 Task: Find connections with filter location Xinyi with filter topic #Bestadvicewith filter profile language German with filter current company Oldendorff Carriers GmbH & Co. KG with filter school Teerthanker Mahaveer University, Moradabad with filter industry Sports and Recreation Instruction with filter service category Headshot Photography with filter keywords title Skin Care Specialist
Action: Mouse moved to (589, 57)
Screenshot: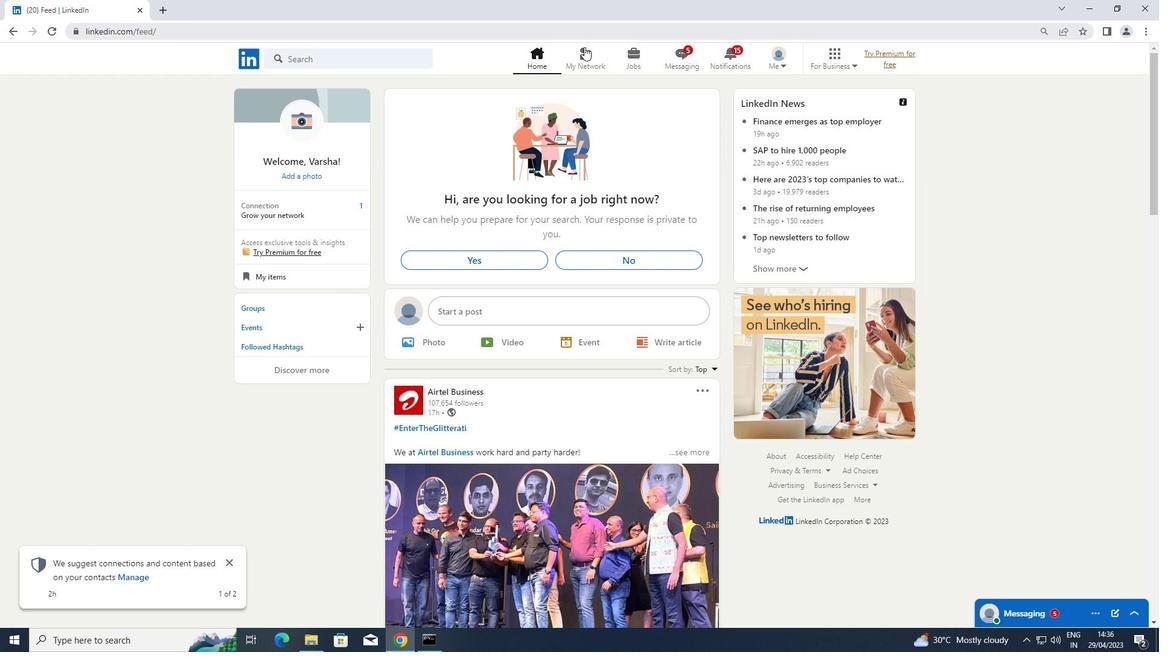 
Action: Mouse pressed left at (589, 57)
Screenshot: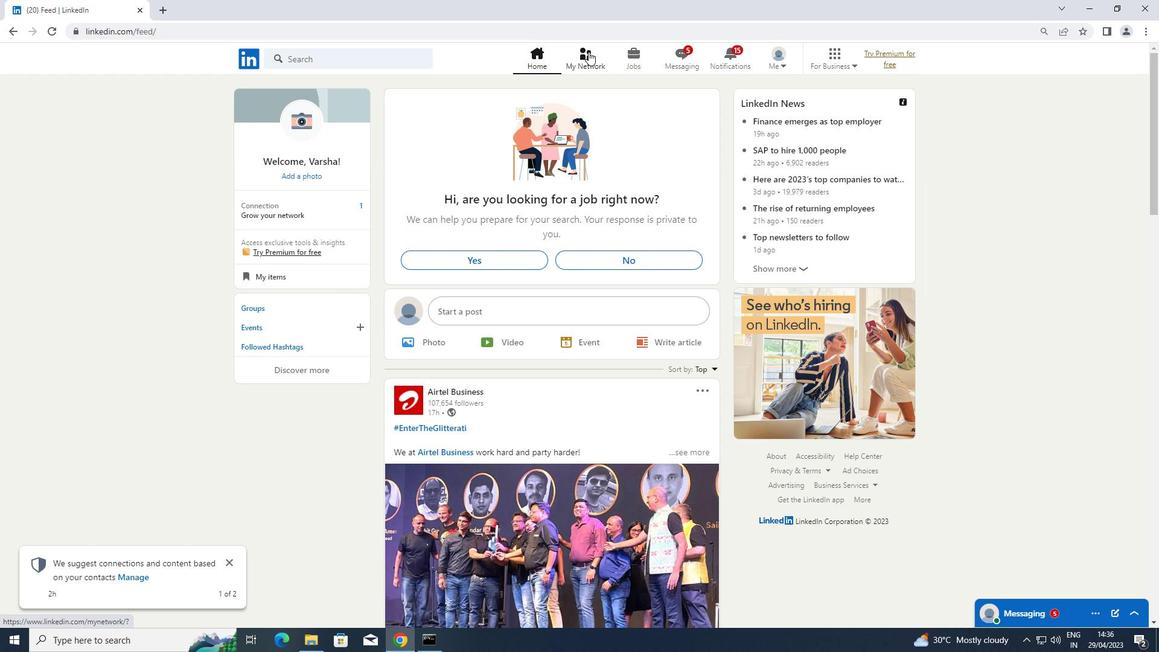 
Action: Mouse moved to (318, 117)
Screenshot: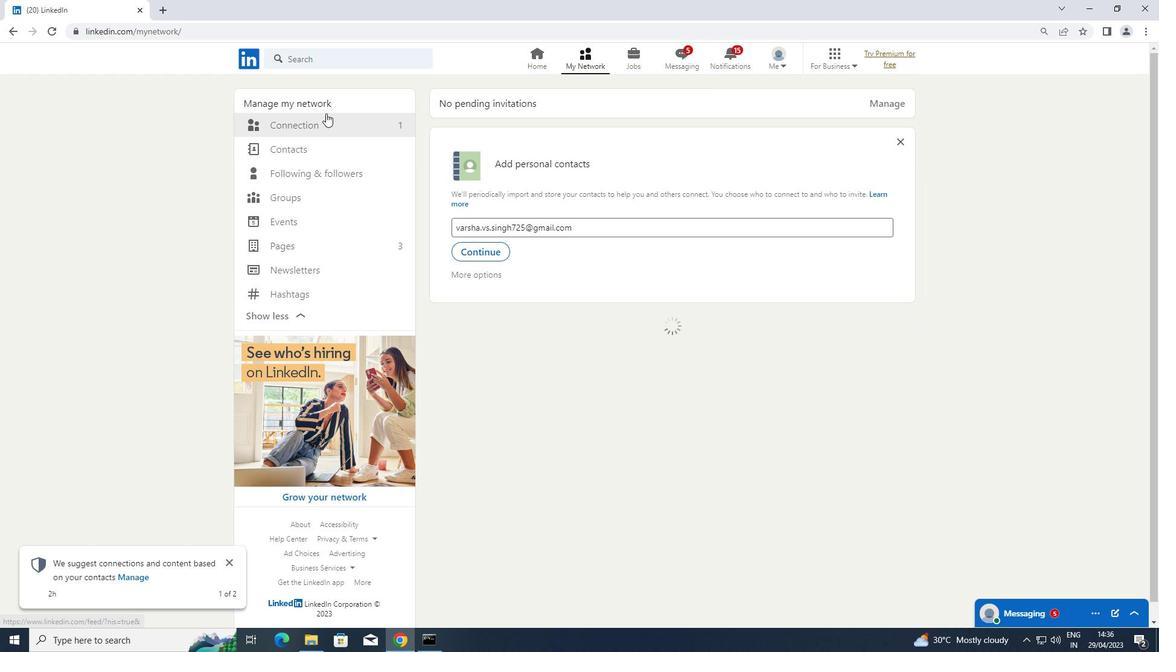
Action: Mouse pressed left at (318, 117)
Screenshot: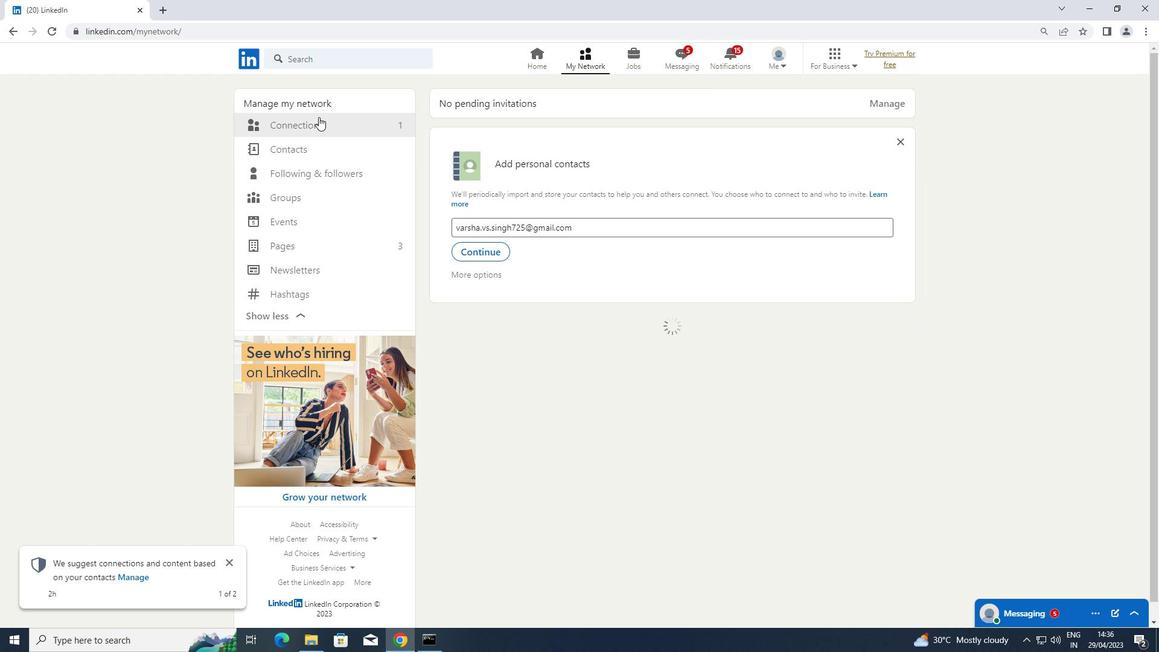 
Action: Mouse moved to (677, 126)
Screenshot: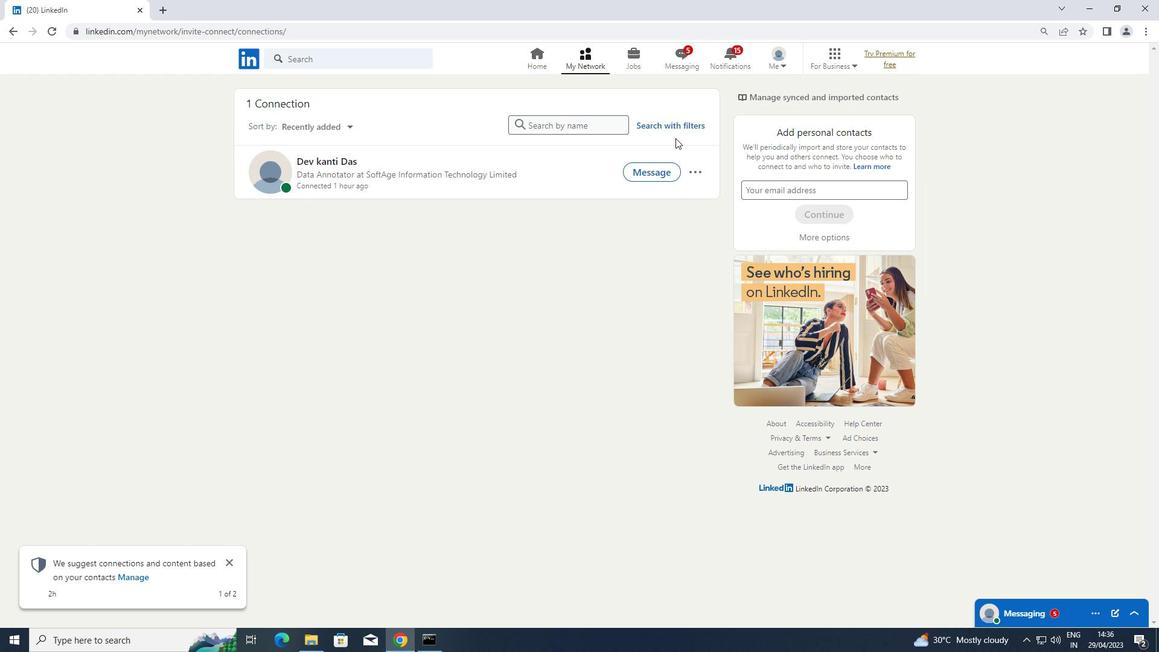
Action: Mouse pressed left at (677, 126)
Screenshot: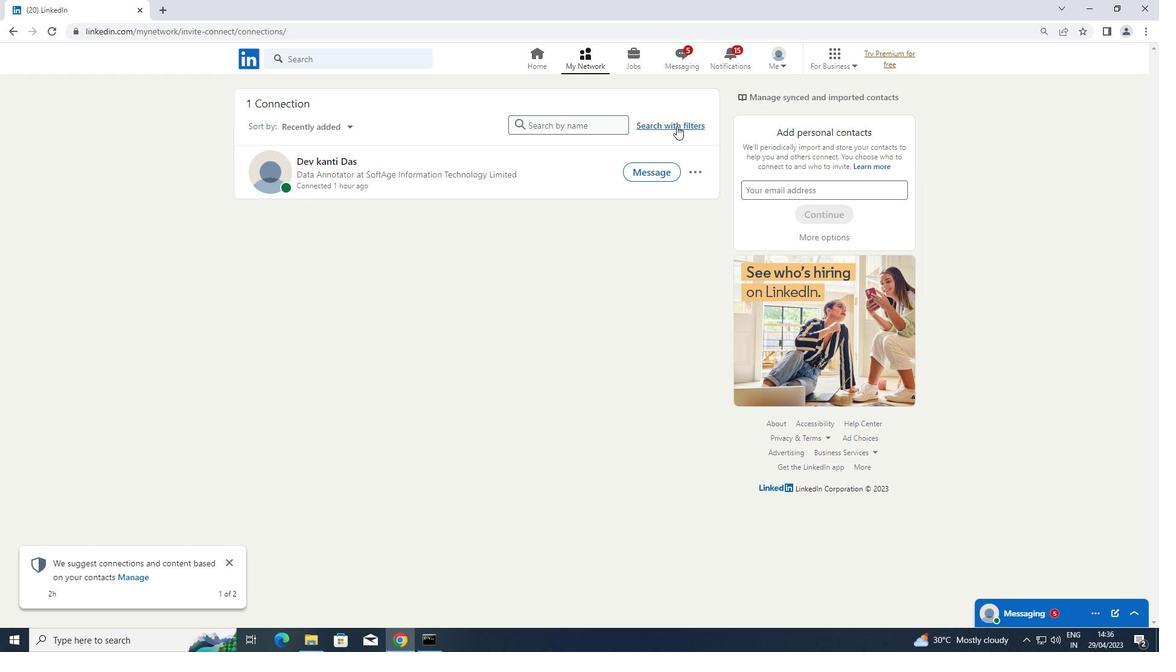 
Action: Mouse moved to (613, 86)
Screenshot: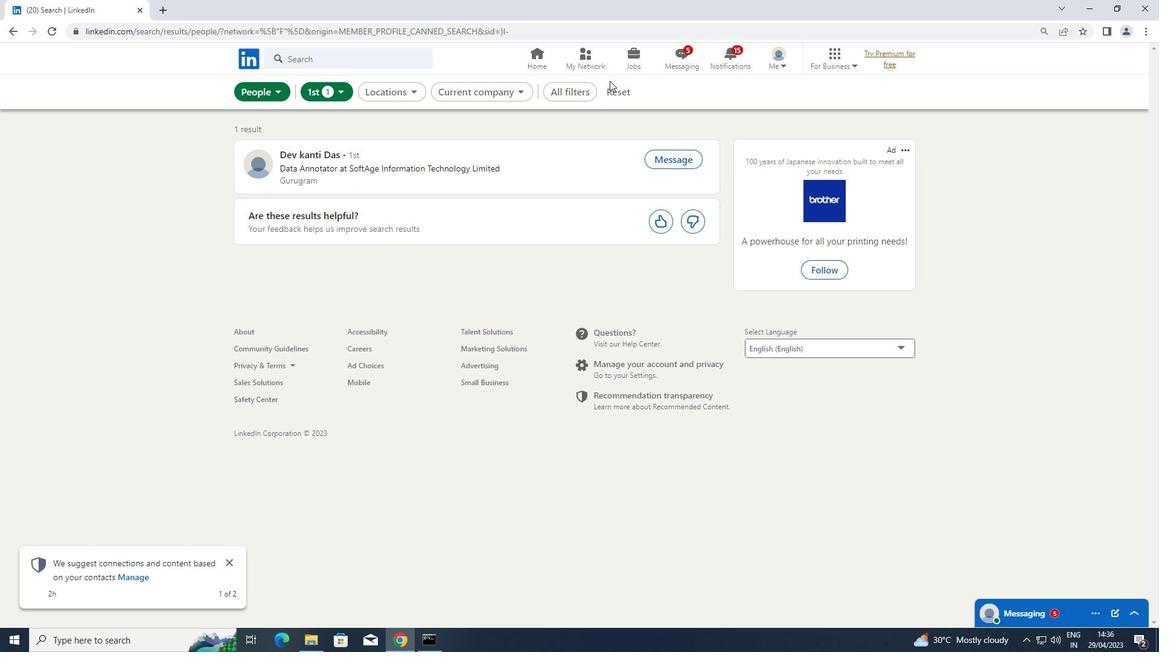 
Action: Mouse pressed left at (613, 86)
Screenshot: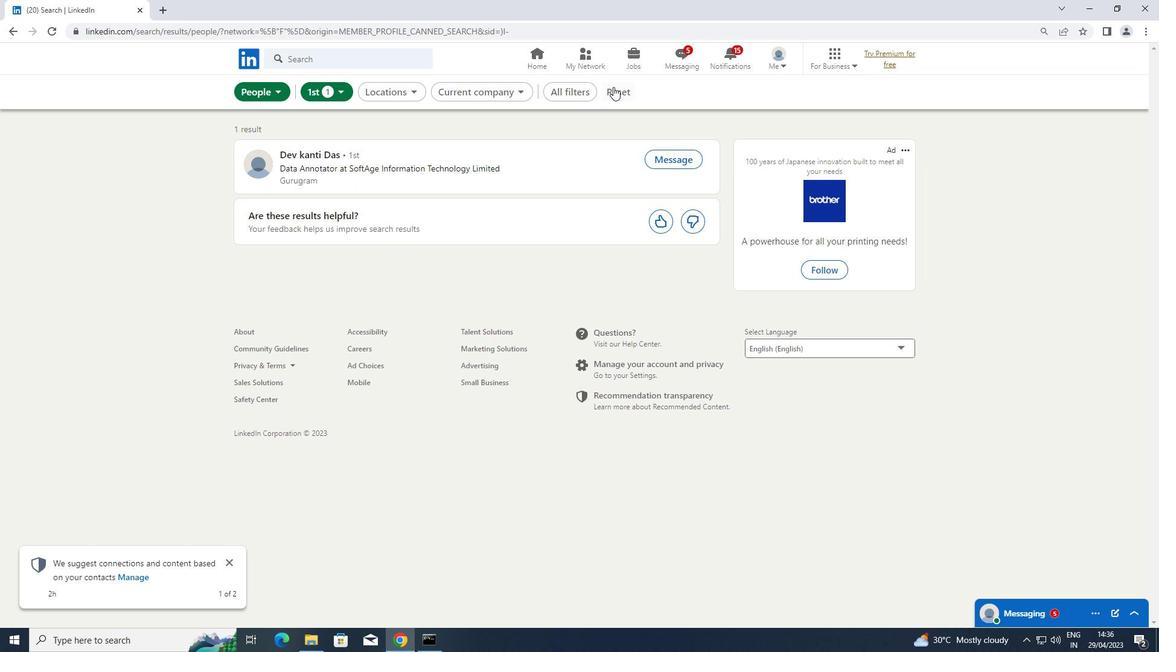 
Action: Mouse moved to (606, 92)
Screenshot: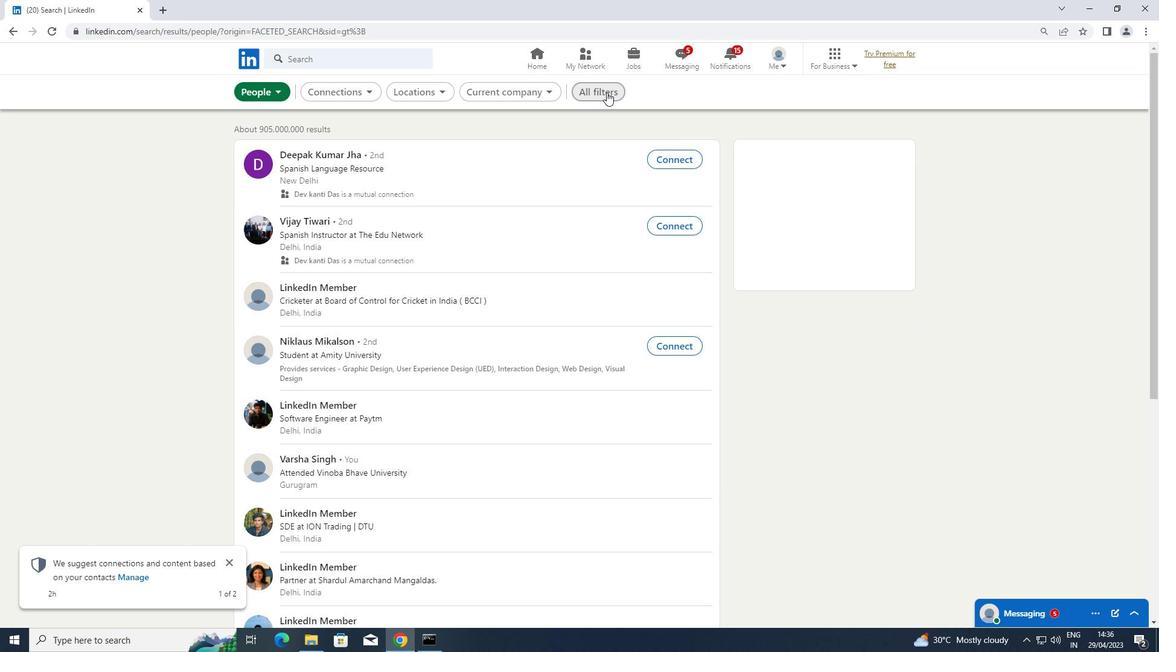 
Action: Mouse pressed left at (606, 92)
Screenshot: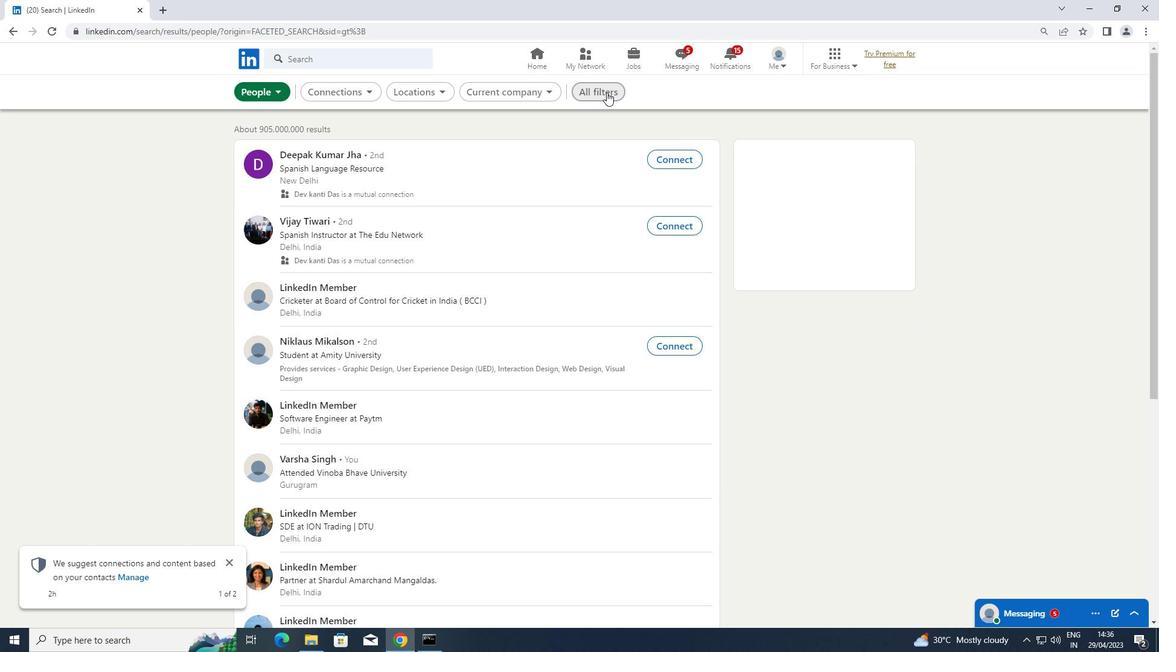 
Action: Mouse moved to (915, 315)
Screenshot: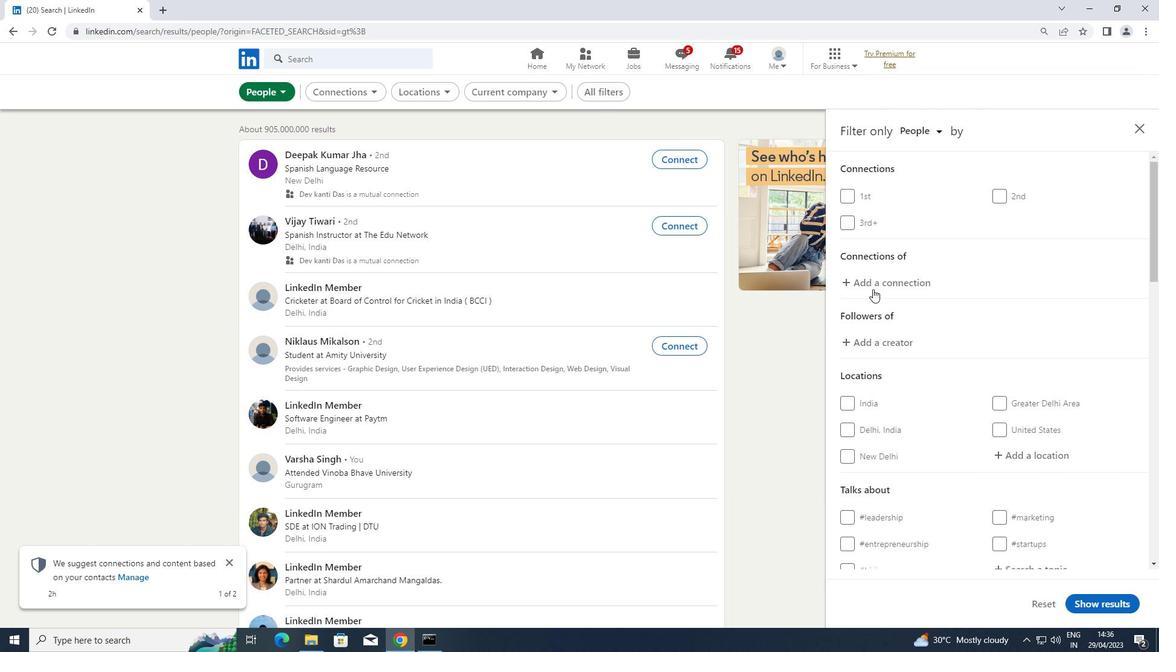 
Action: Mouse scrolled (915, 314) with delta (0, 0)
Screenshot: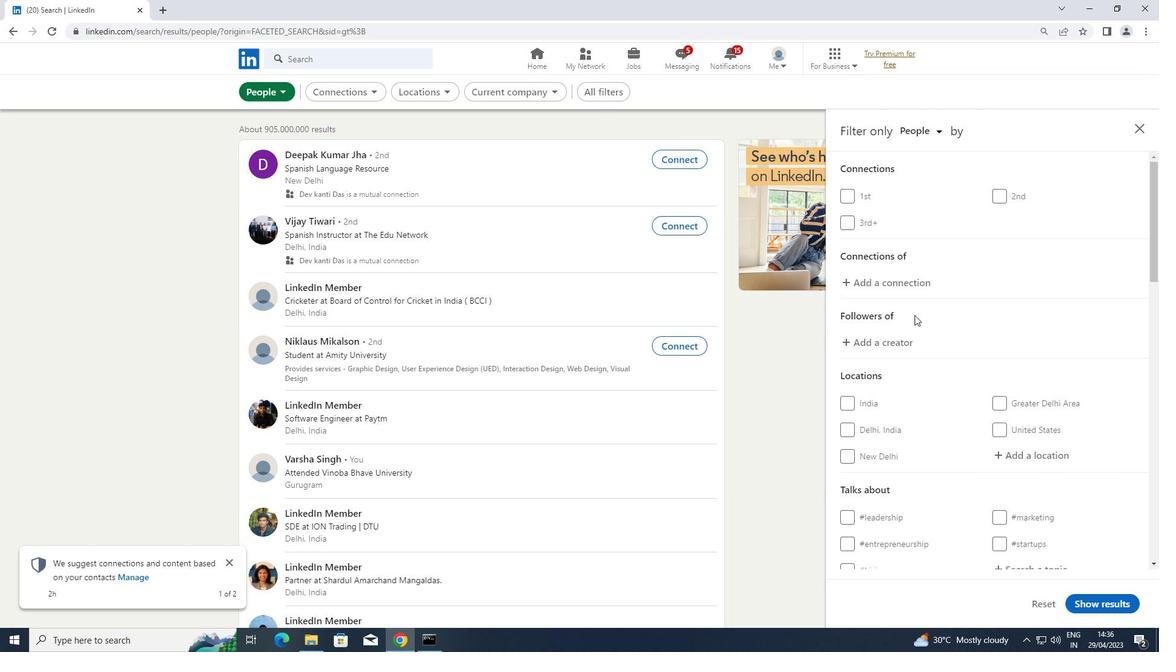 
Action: Mouse scrolled (915, 314) with delta (0, 0)
Screenshot: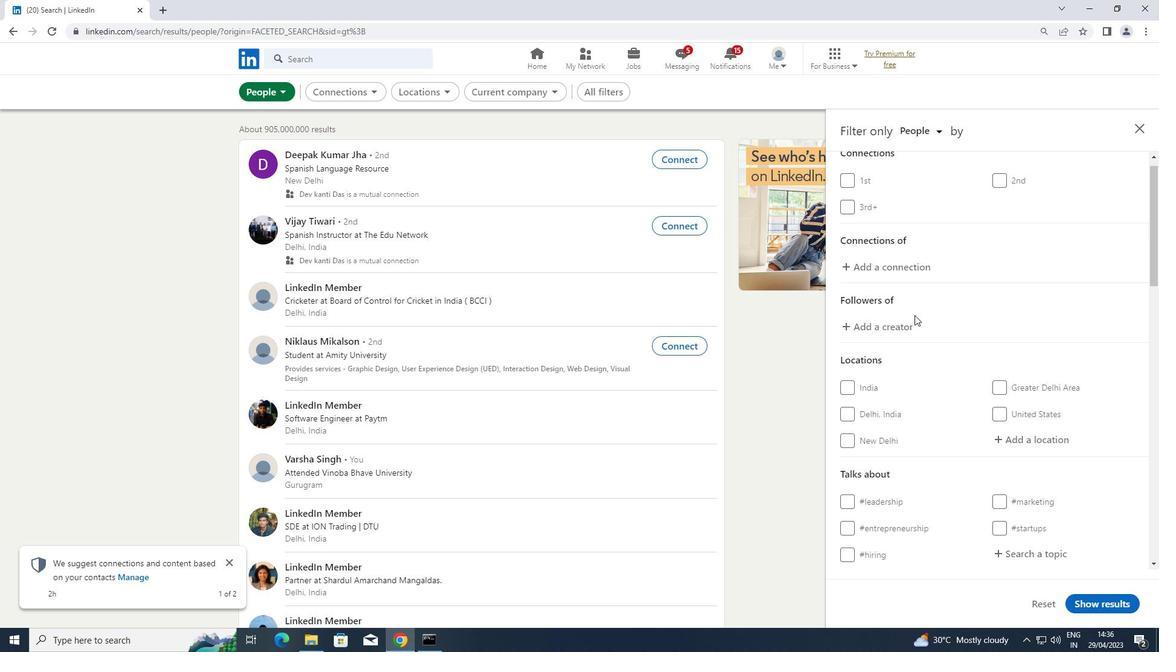 
Action: Mouse moved to (1023, 337)
Screenshot: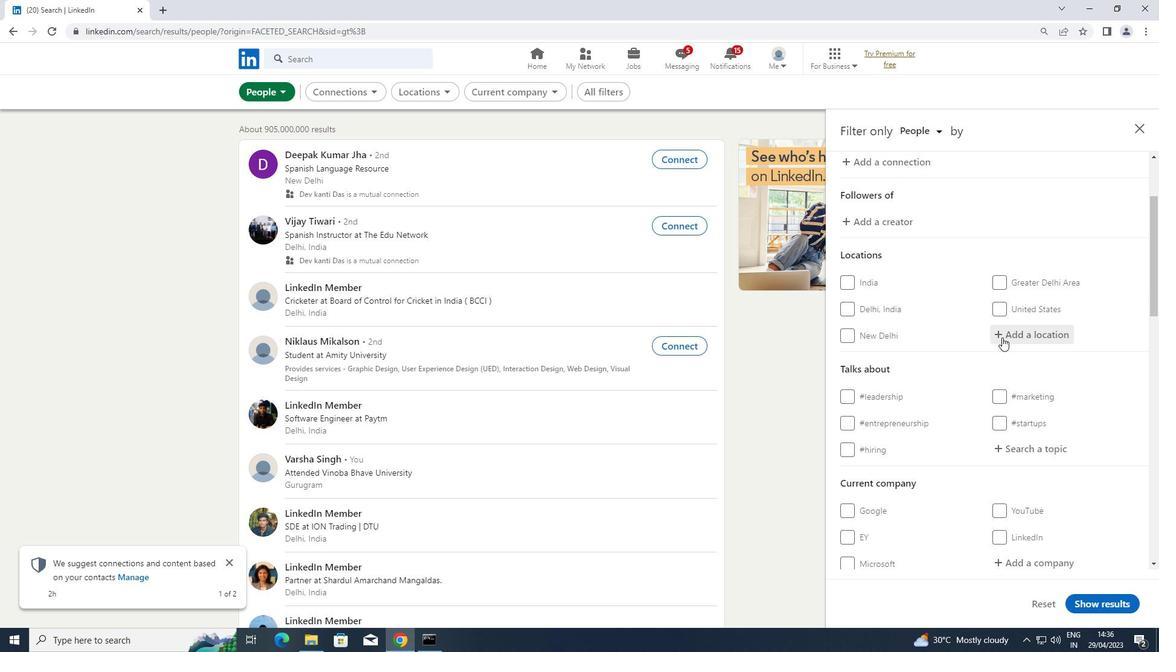 
Action: Mouse pressed left at (1023, 337)
Screenshot: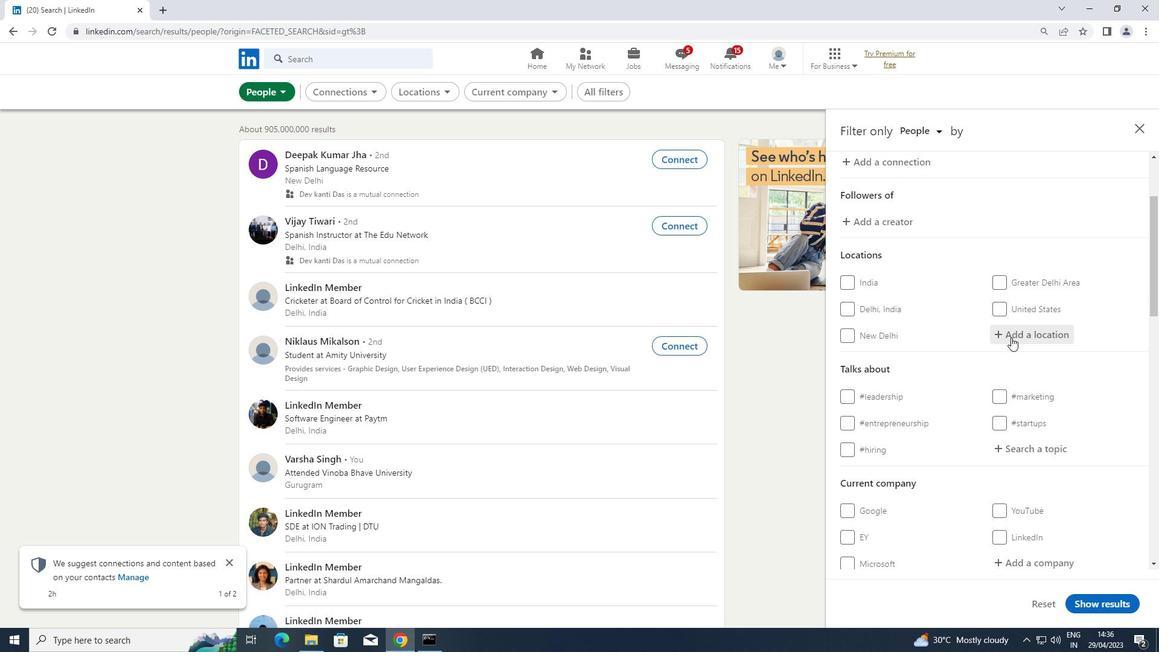 
Action: Key pressed <Key.shift>XINYL
Screenshot: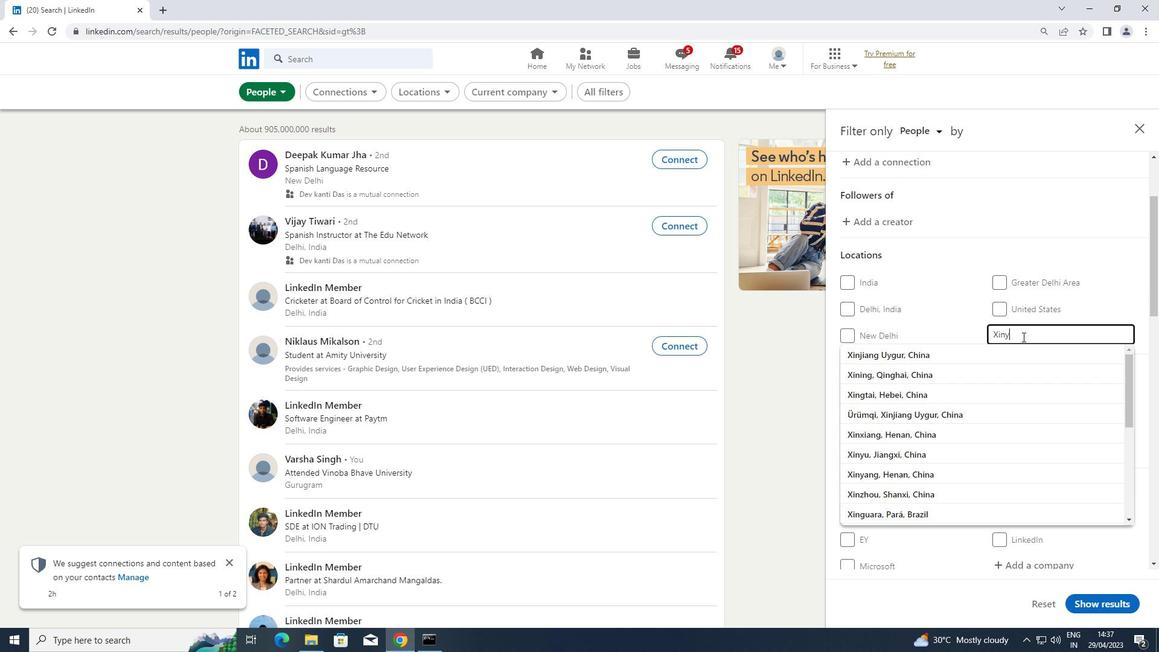 
Action: Mouse moved to (991, 373)
Screenshot: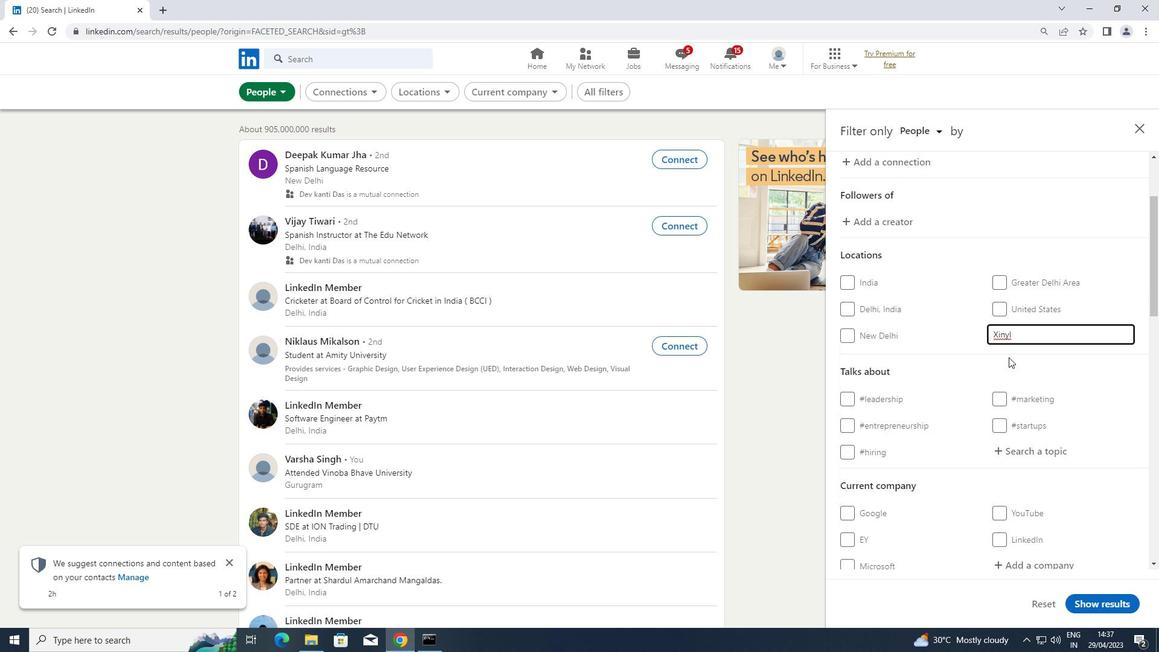 
Action: Mouse scrolled (991, 373) with delta (0, 0)
Screenshot: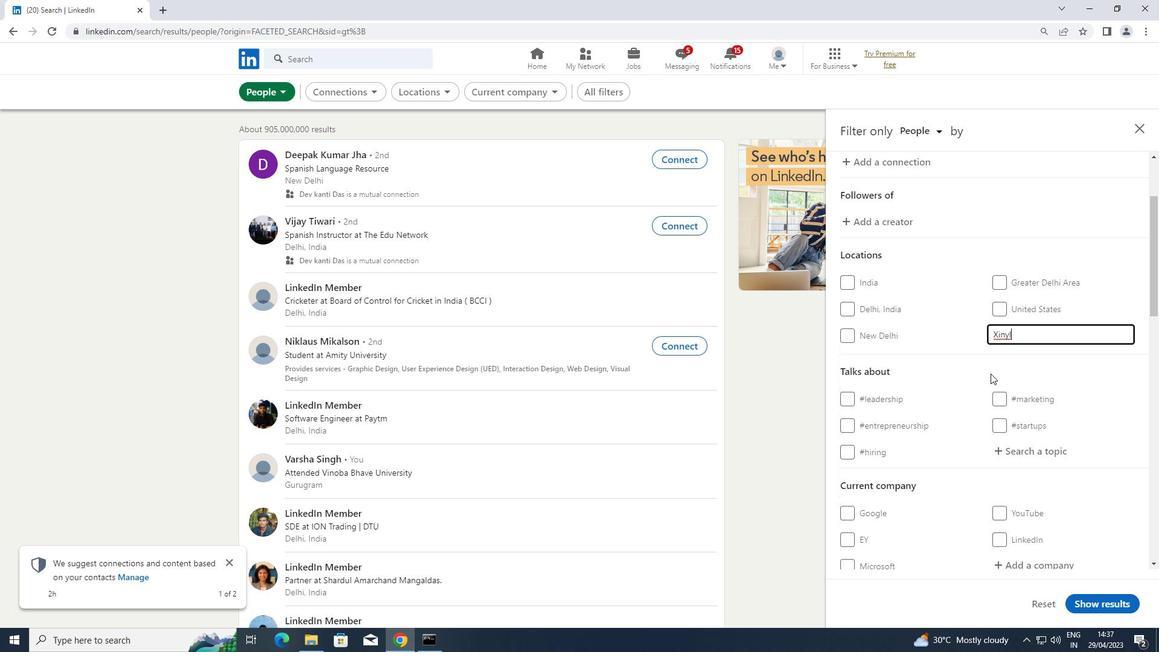 
Action: Mouse moved to (1032, 394)
Screenshot: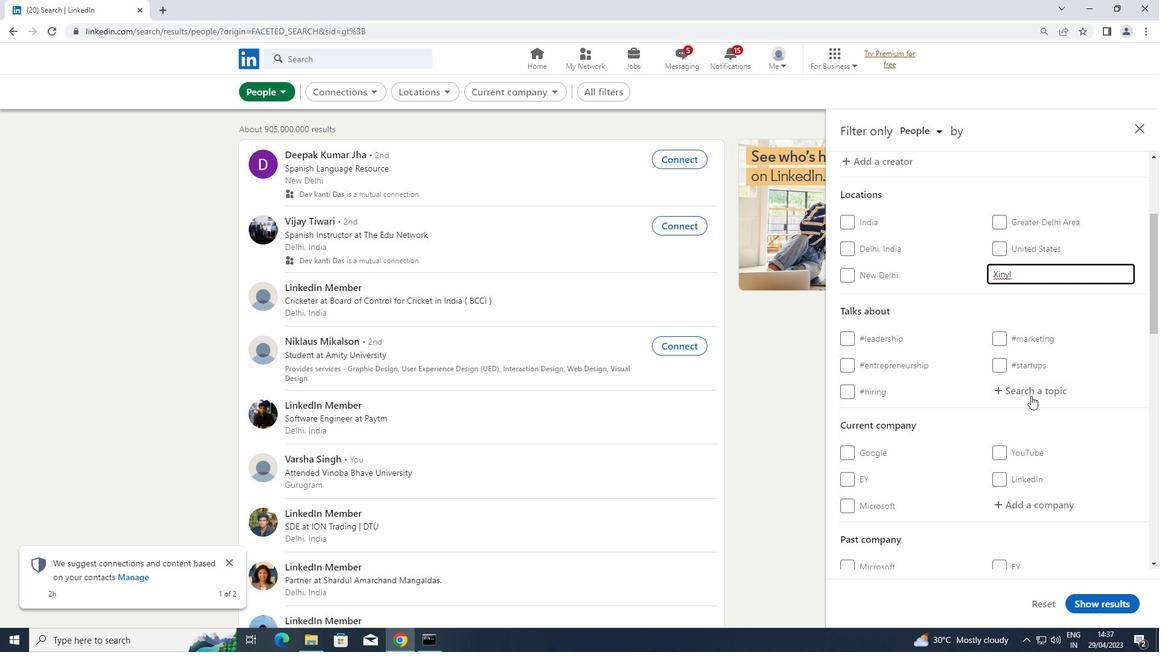 
Action: Mouse pressed left at (1032, 394)
Screenshot: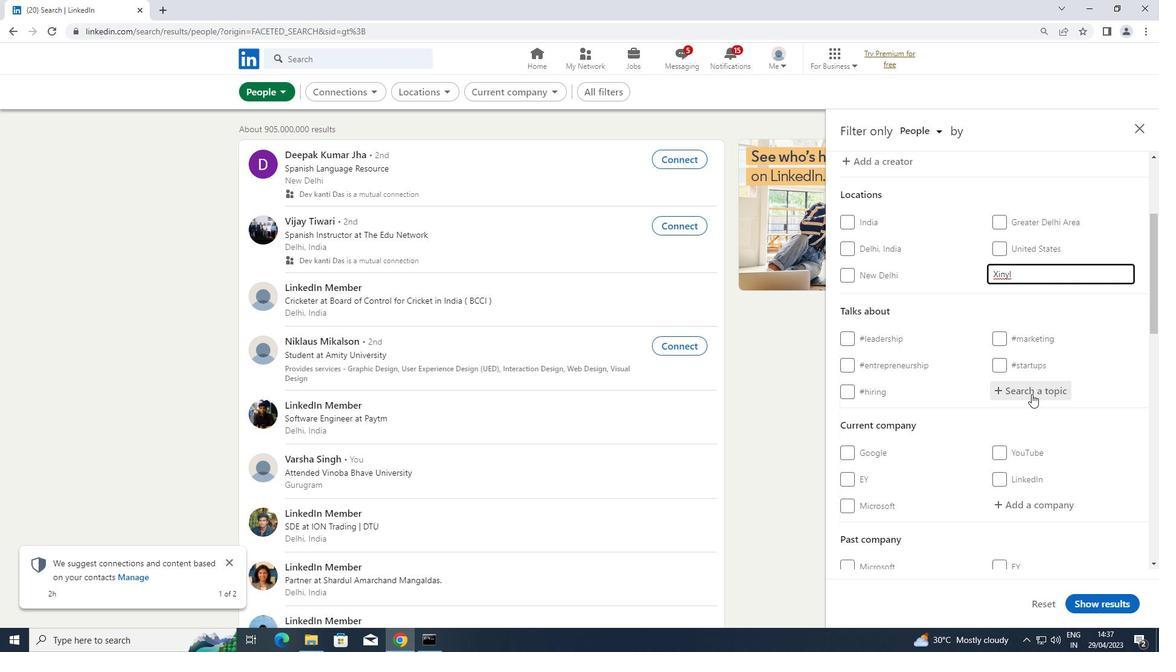
Action: Mouse moved to (1032, 394)
Screenshot: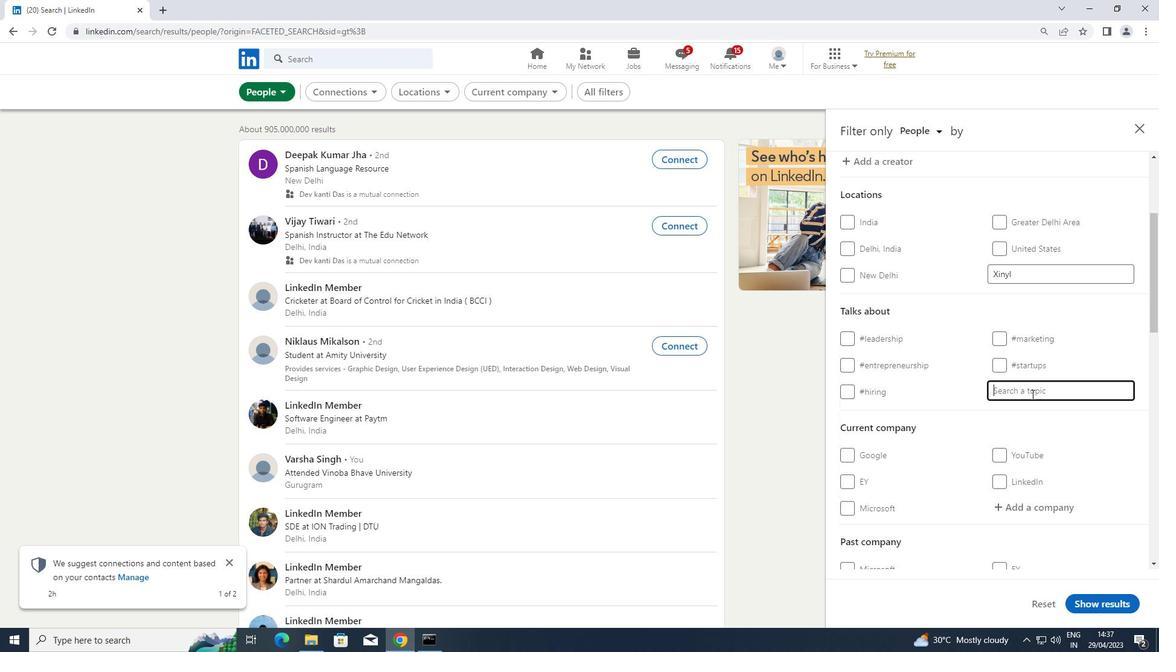 
Action: Key pressed <Key.shift>#<Key.shift>BESTADVICE
Screenshot: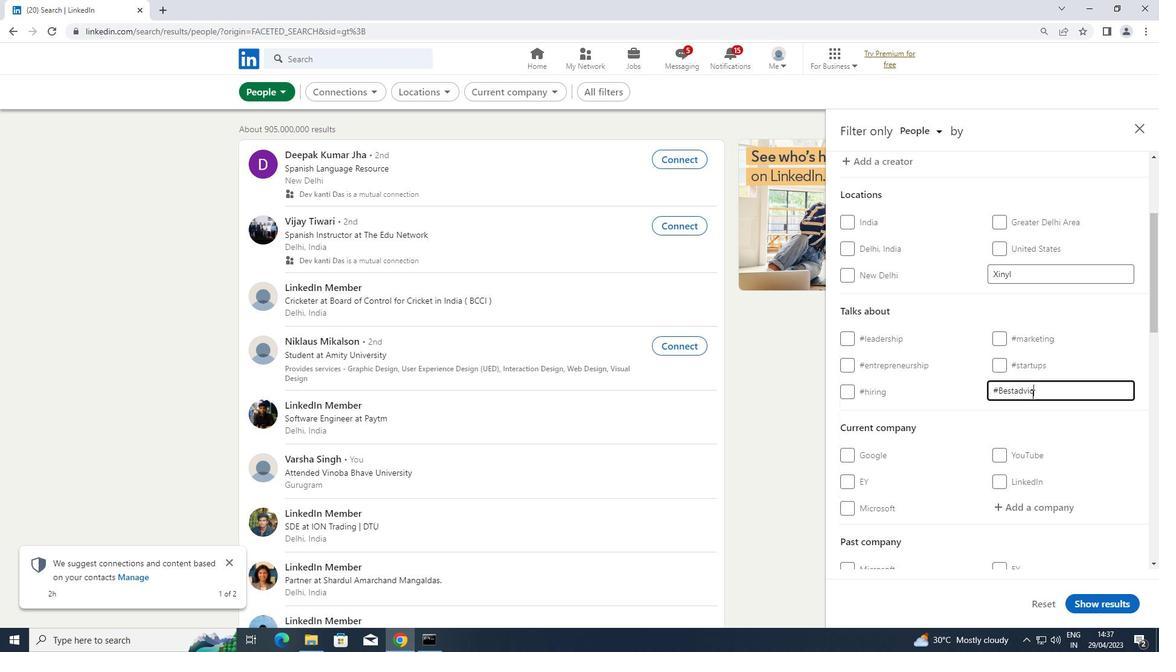 
Action: Mouse moved to (959, 433)
Screenshot: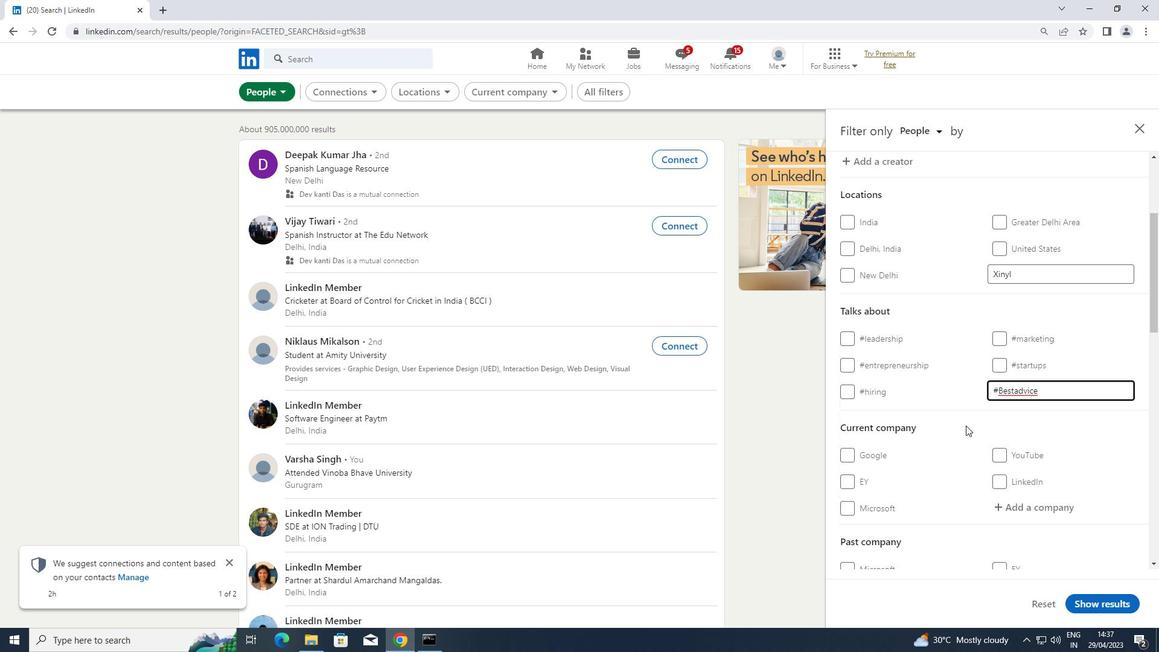 
Action: Mouse scrolled (959, 433) with delta (0, 0)
Screenshot: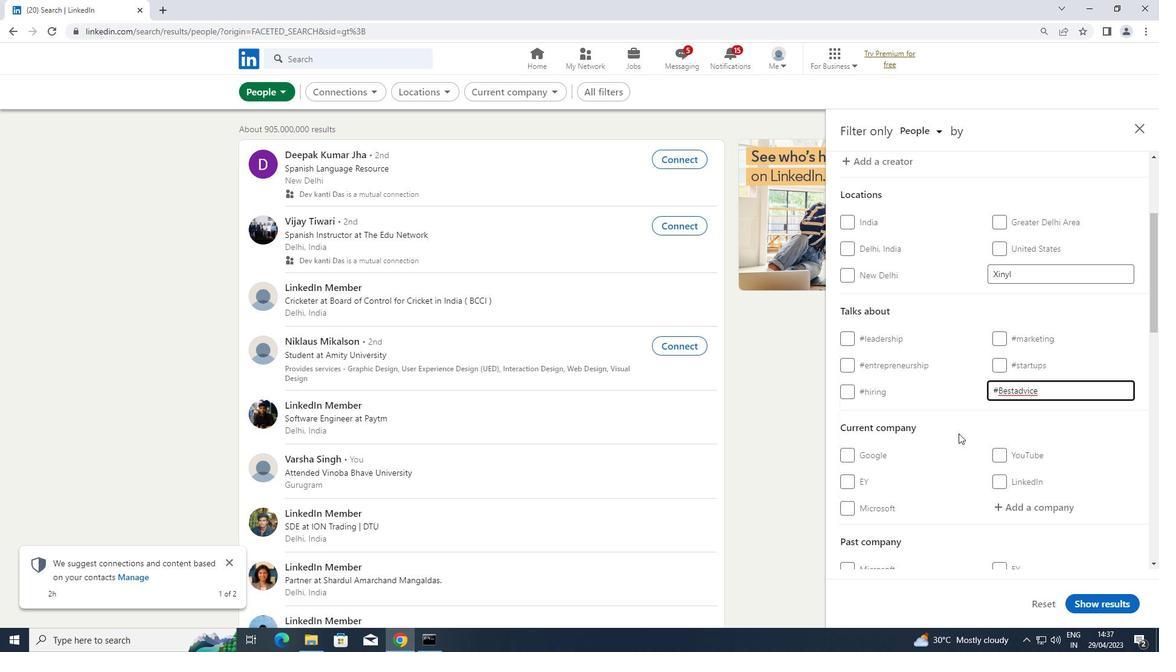 
Action: Mouse scrolled (959, 433) with delta (0, 0)
Screenshot: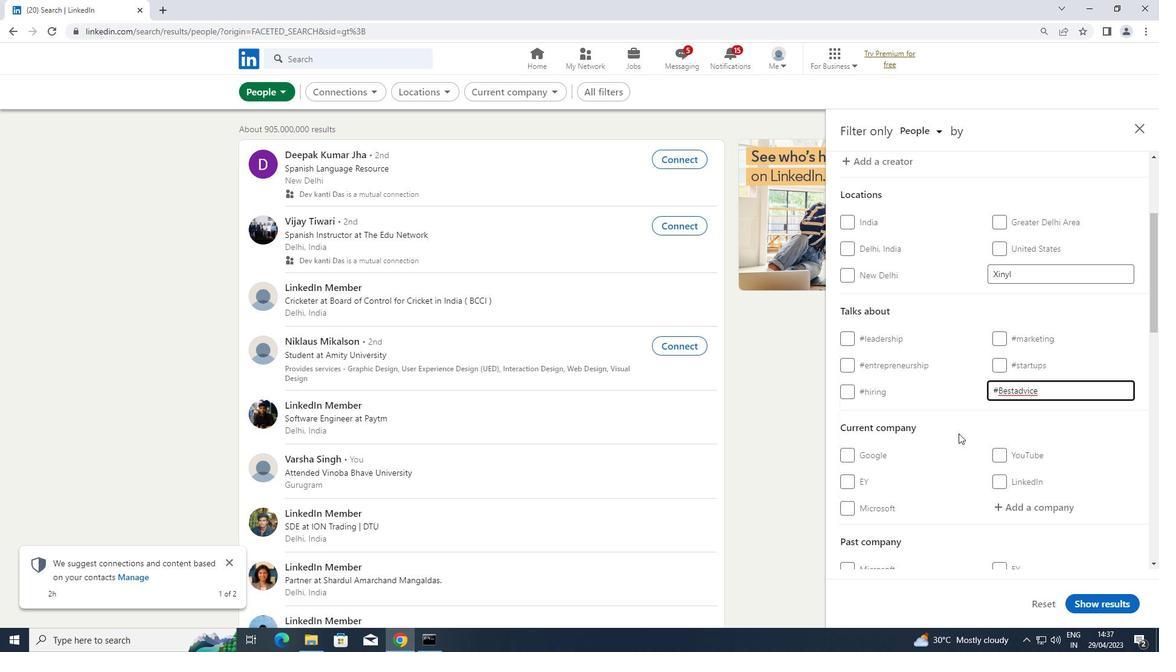
Action: Mouse scrolled (959, 433) with delta (0, 0)
Screenshot: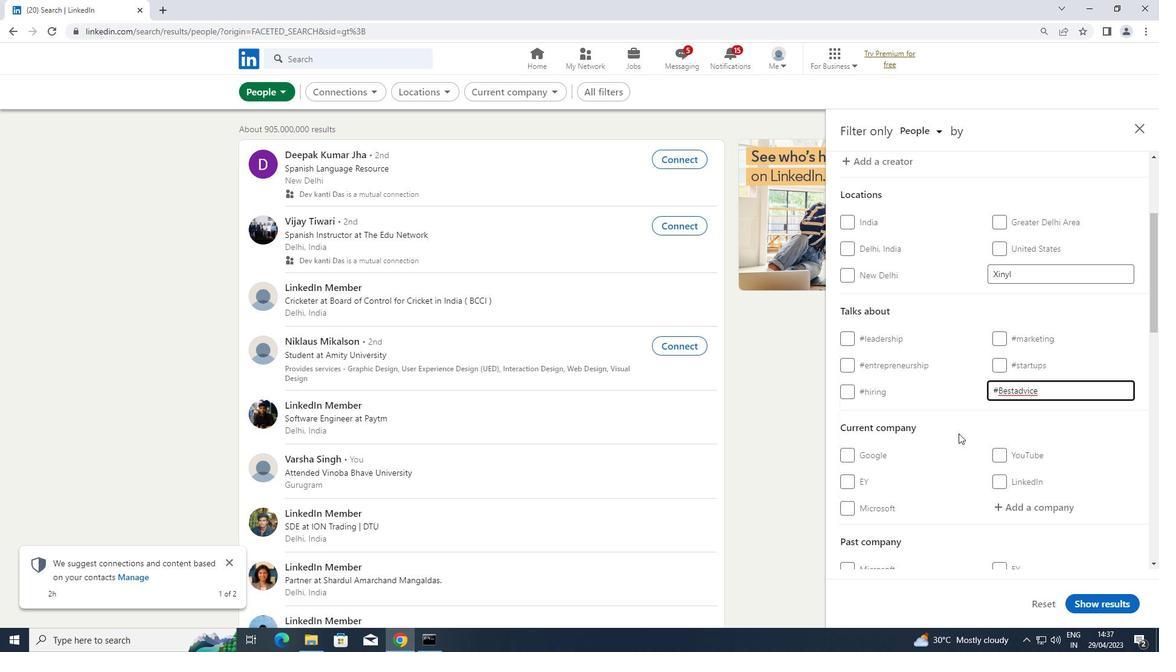 
Action: Mouse scrolled (959, 433) with delta (0, 0)
Screenshot: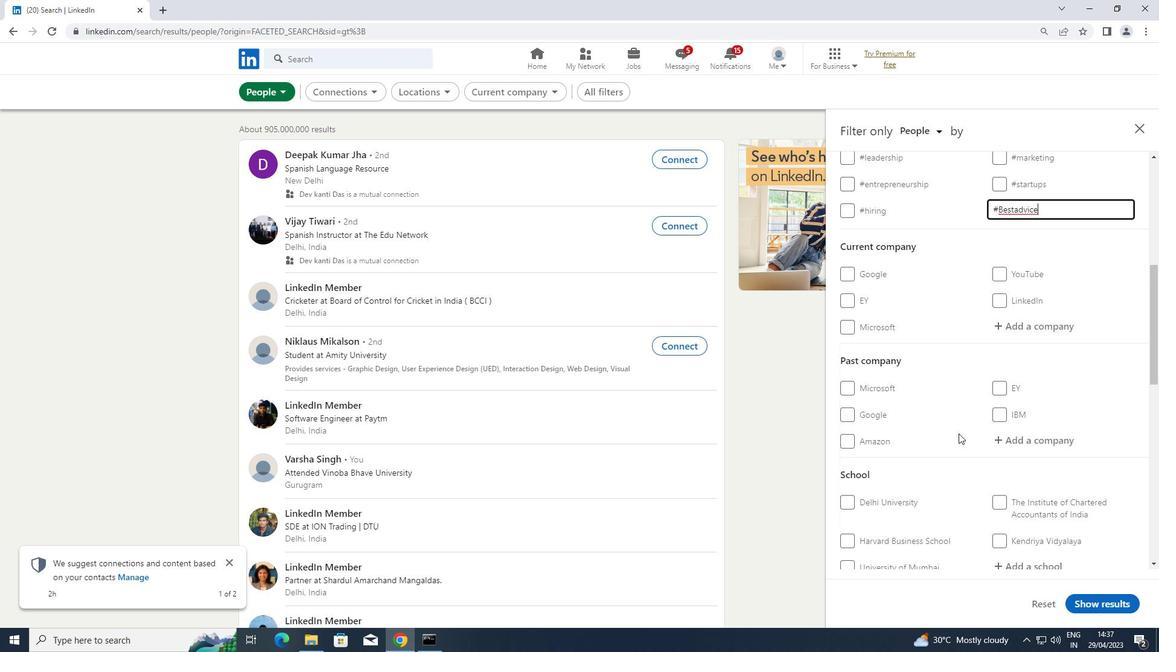 
Action: Mouse scrolled (959, 433) with delta (0, 0)
Screenshot: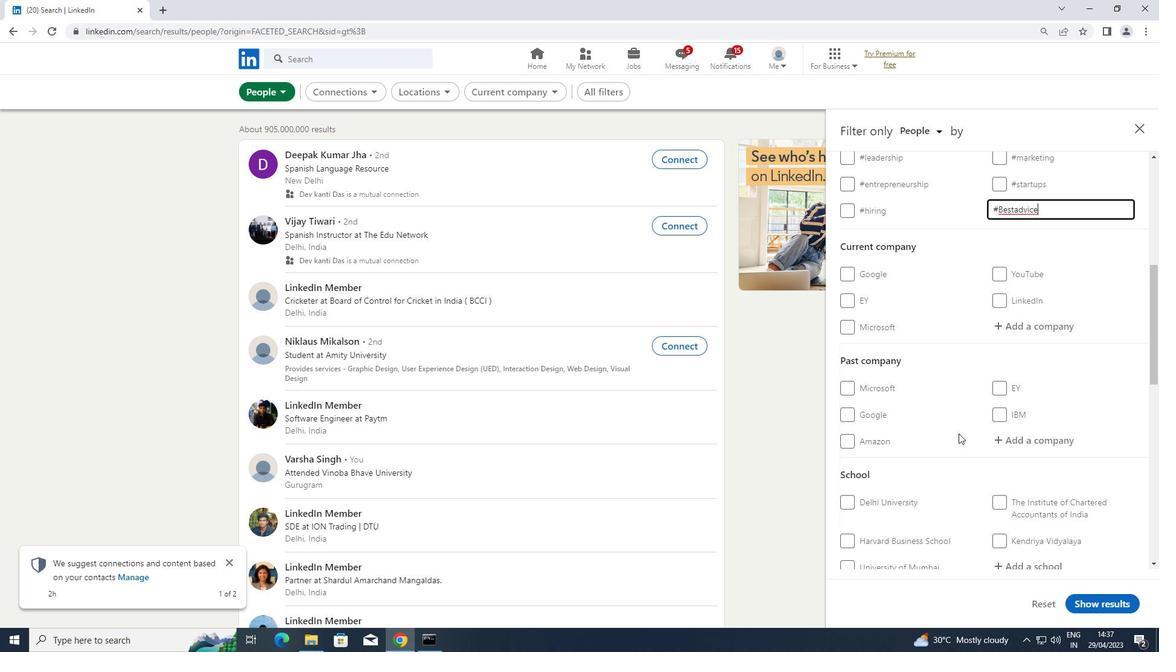 
Action: Mouse scrolled (959, 433) with delta (0, 0)
Screenshot: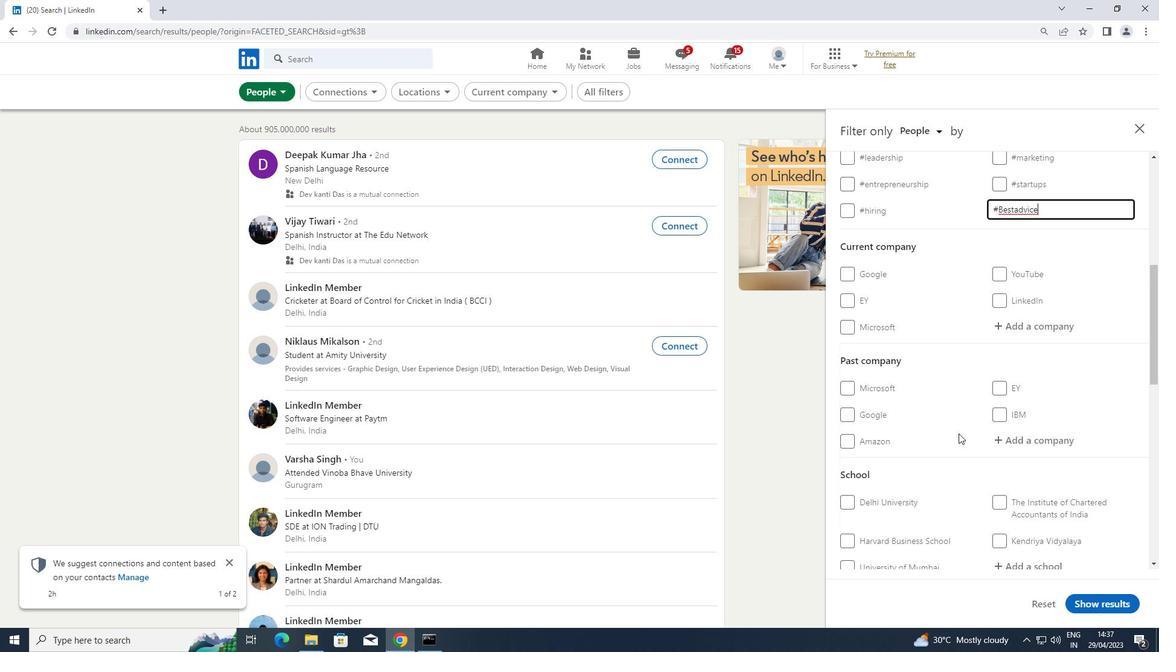 
Action: Mouse scrolled (959, 433) with delta (0, 0)
Screenshot: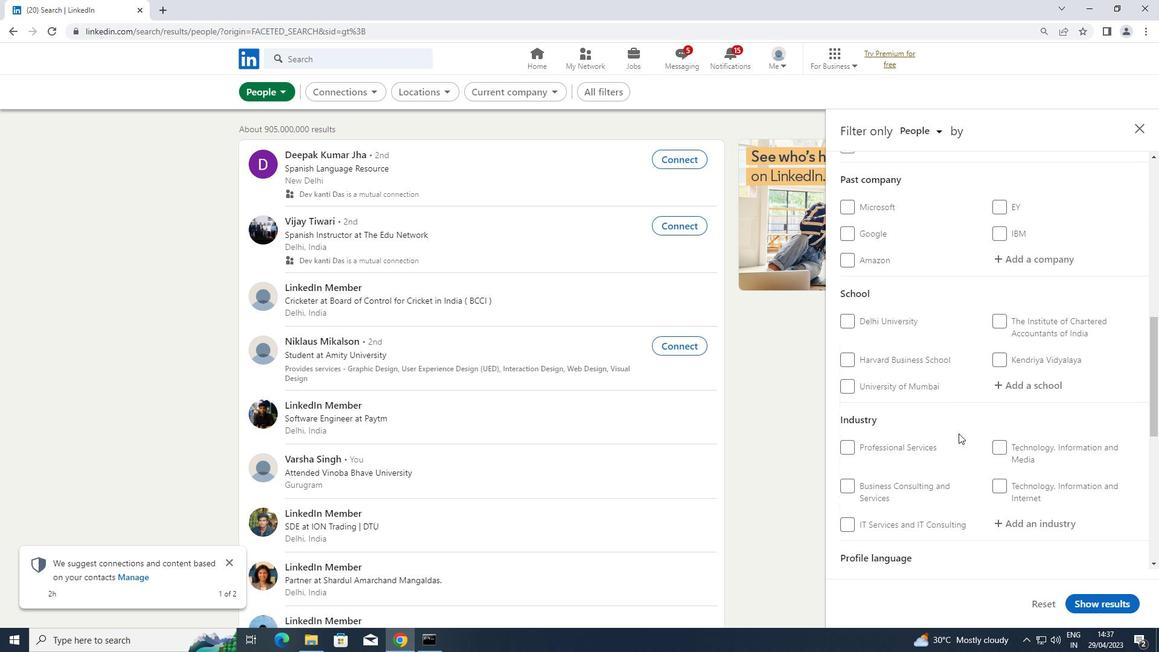 
Action: Mouse scrolled (959, 433) with delta (0, 0)
Screenshot: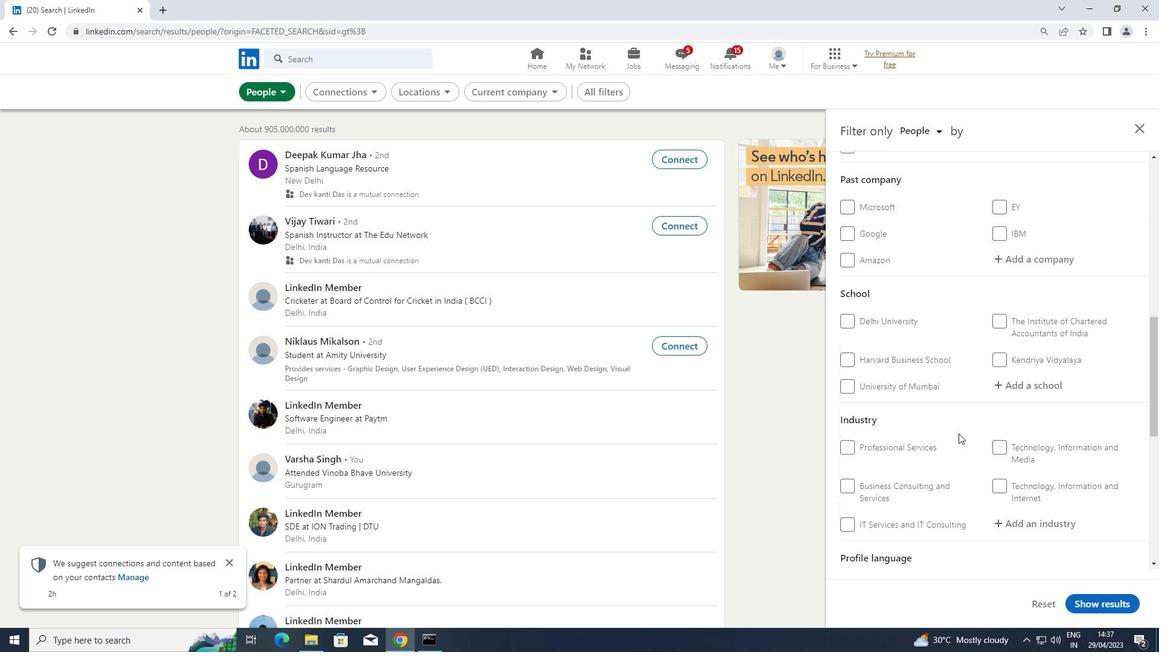 
Action: Mouse moved to (849, 516)
Screenshot: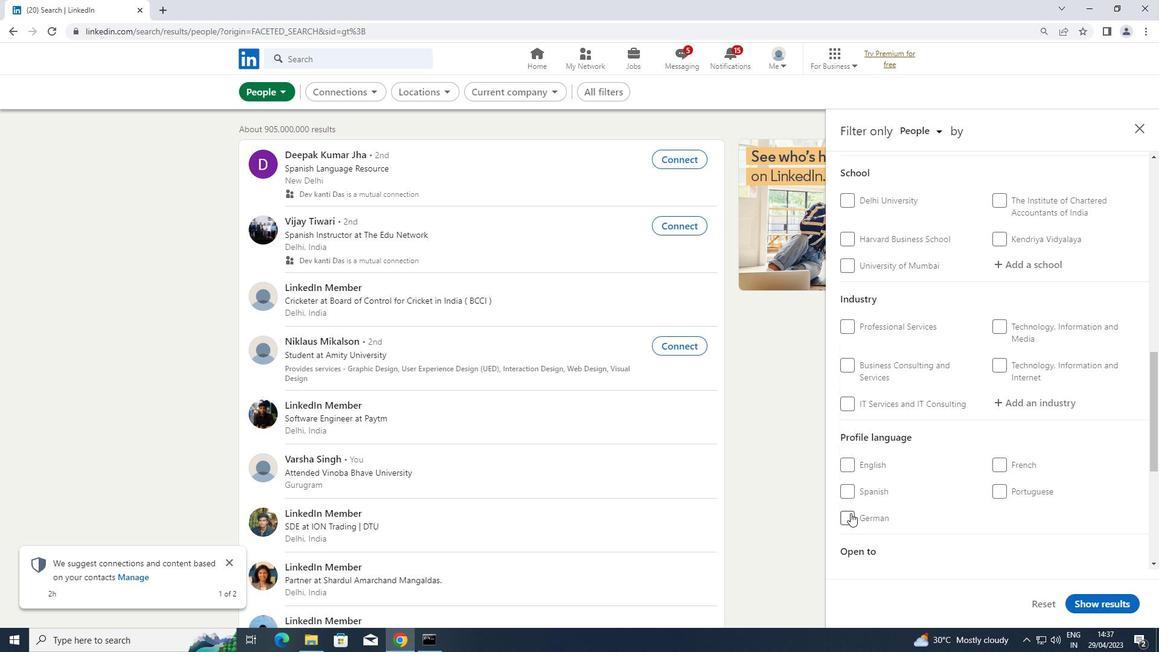 
Action: Mouse pressed left at (849, 516)
Screenshot: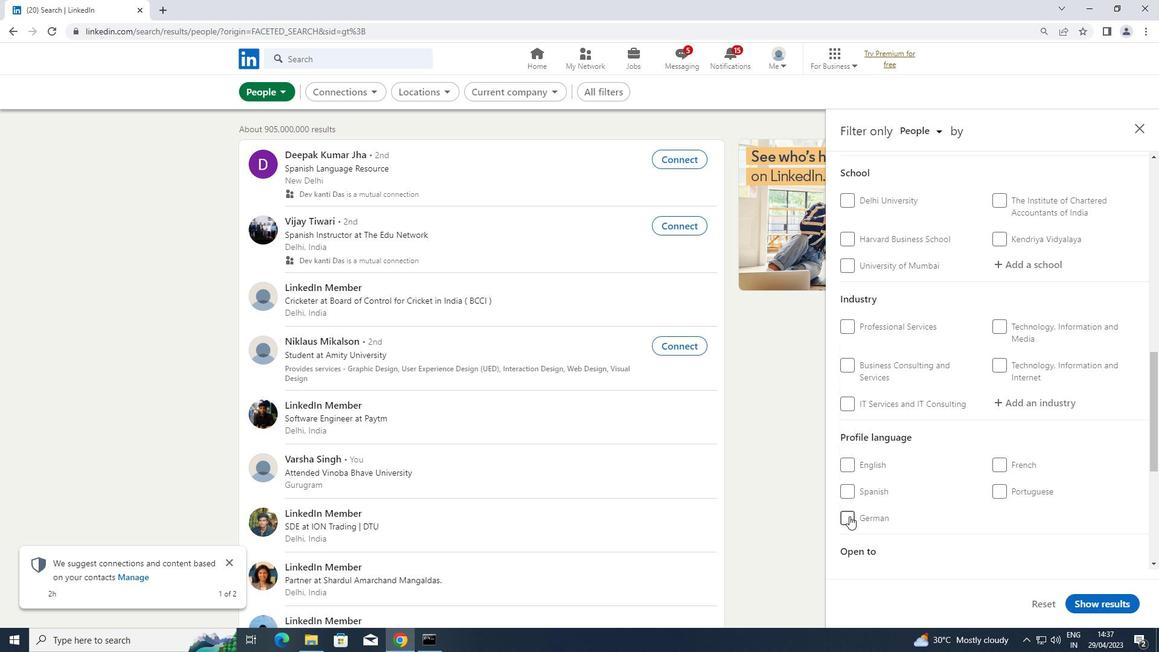 
Action: Mouse moved to (907, 495)
Screenshot: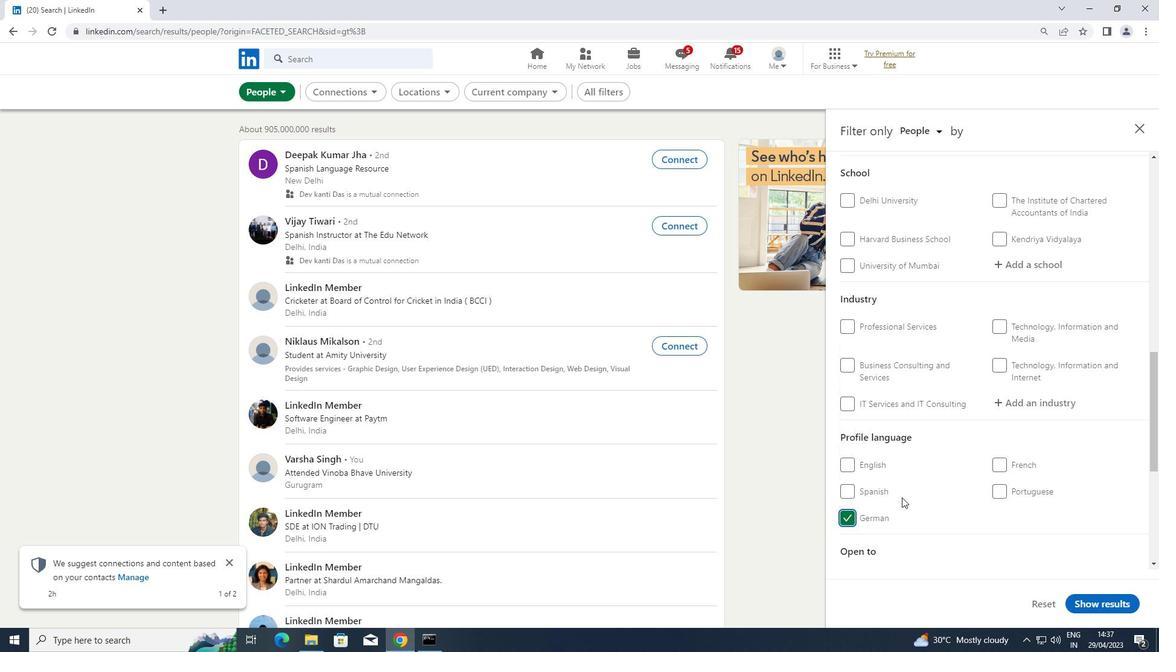 
Action: Mouse scrolled (907, 495) with delta (0, 0)
Screenshot: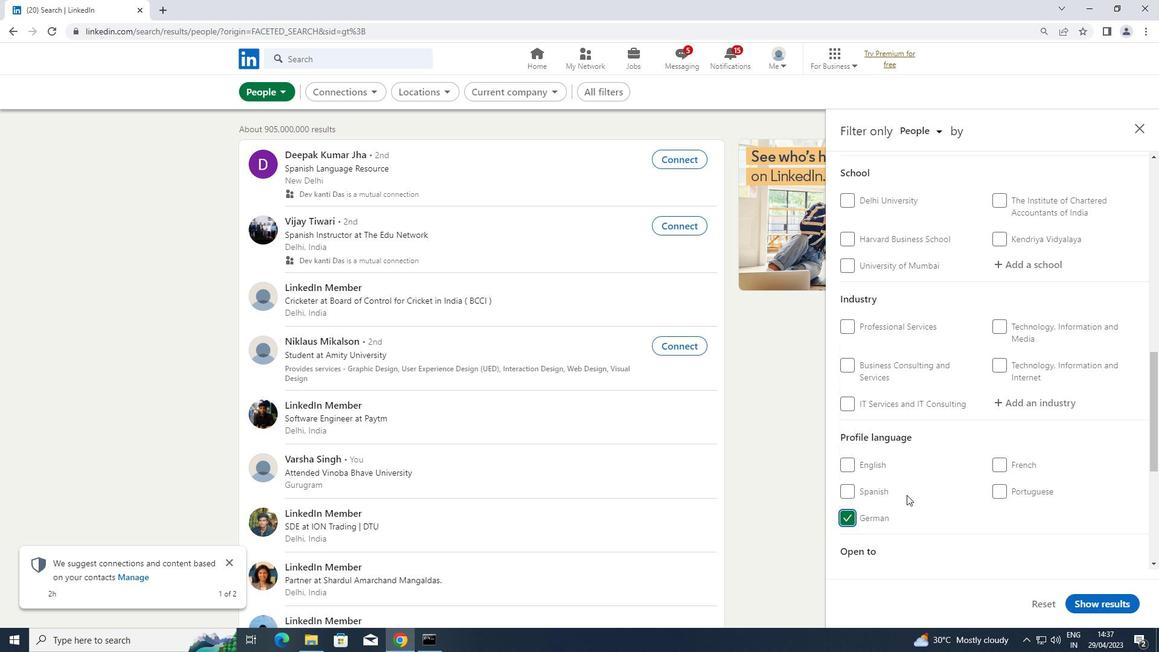 
Action: Mouse scrolled (907, 495) with delta (0, 0)
Screenshot: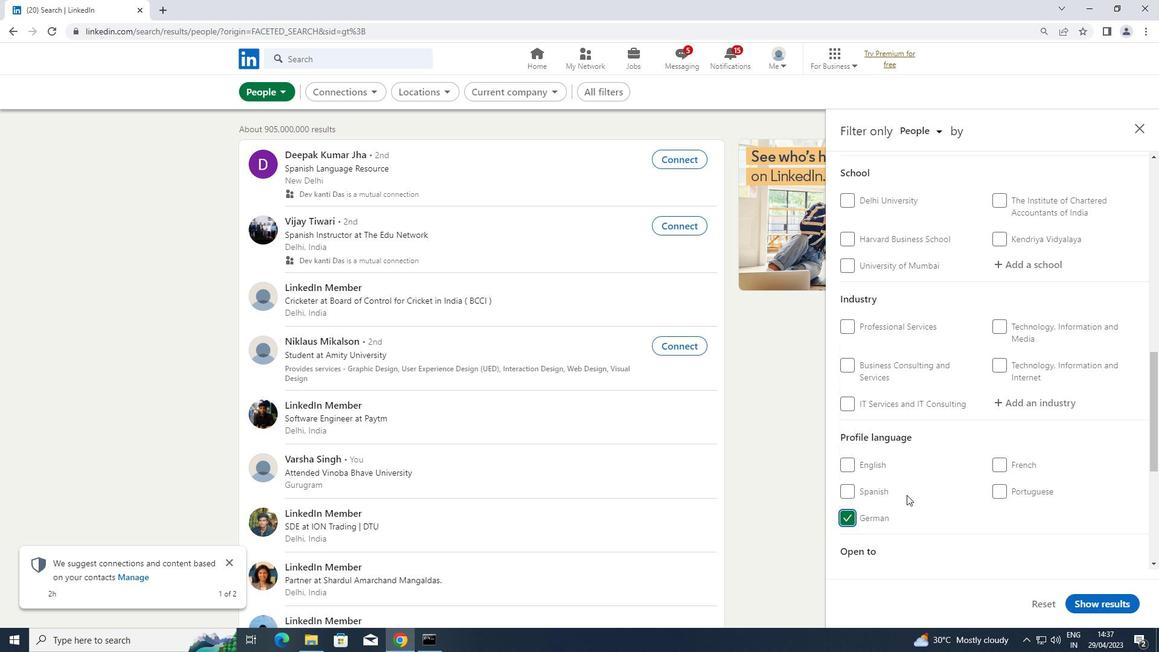 
Action: Mouse moved to (907, 494)
Screenshot: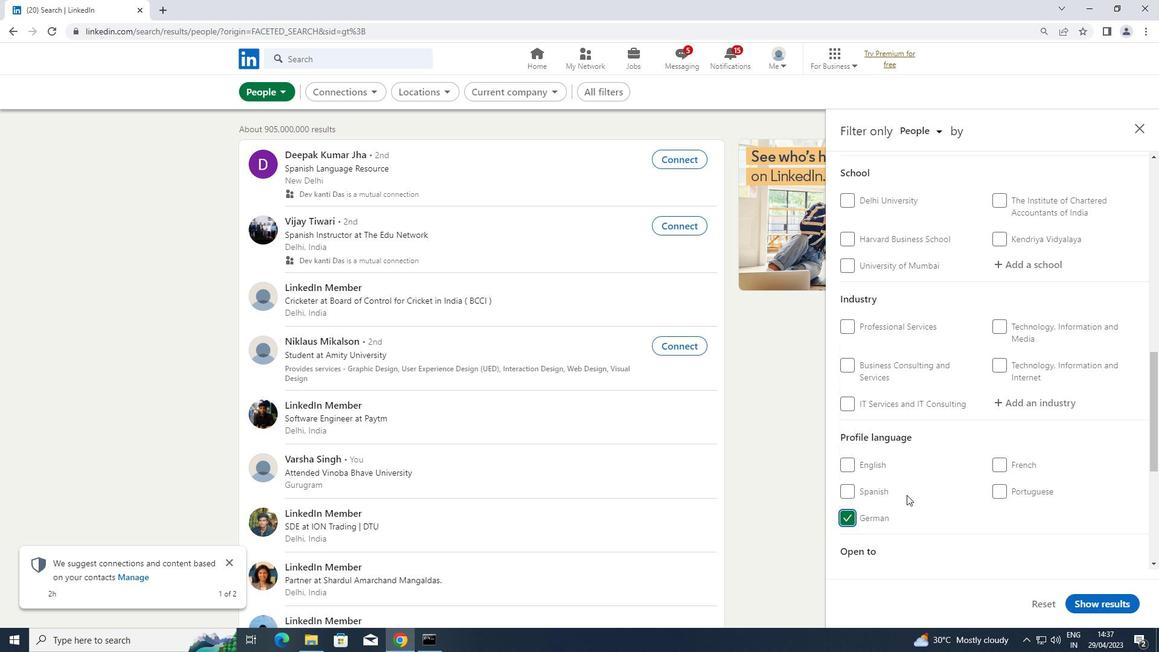 
Action: Mouse scrolled (907, 495) with delta (0, 0)
Screenshot: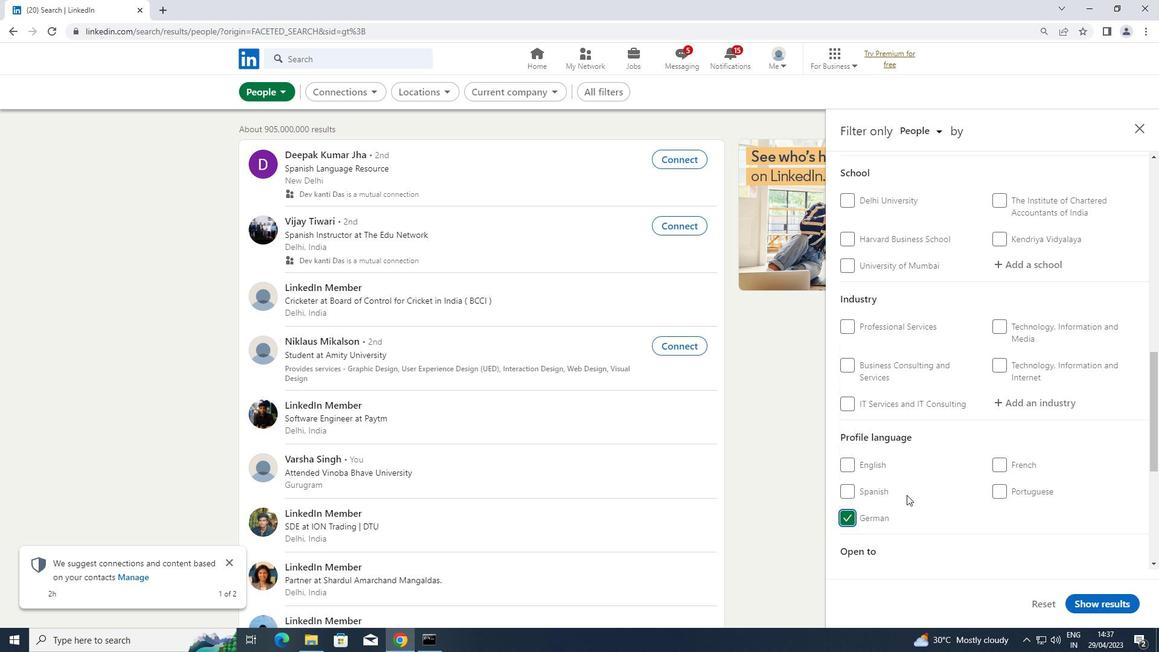 
Action: Mouse scrolled (907, 495) with delta (0, 0)
Screenshot: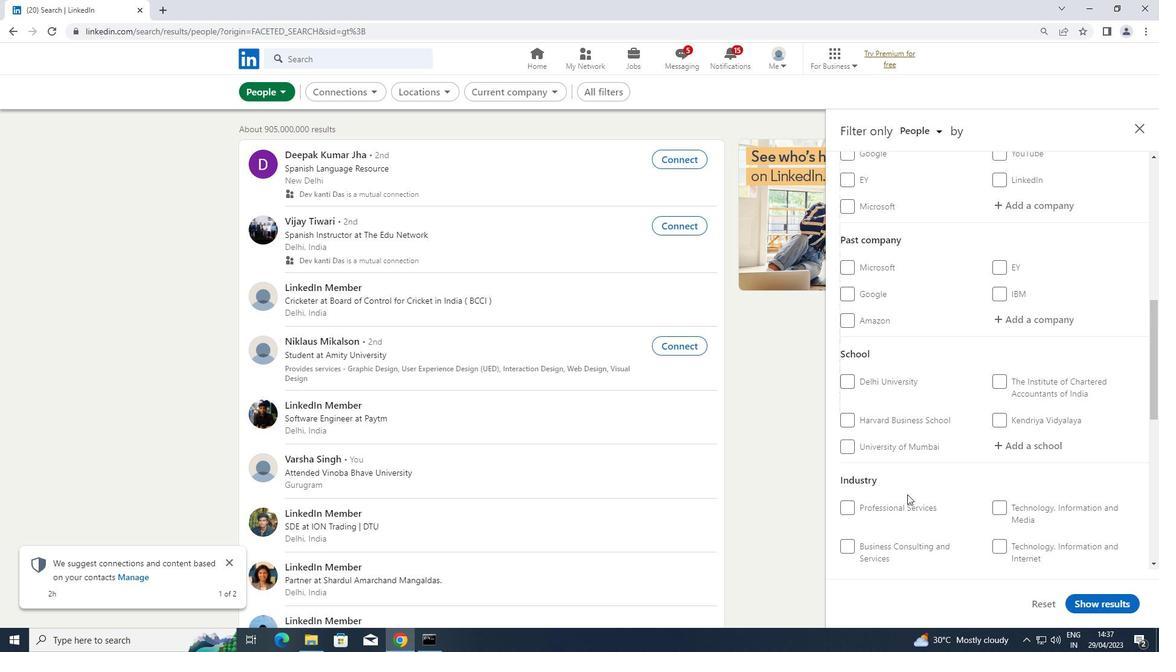 
Action: Mouse moved to (1023, 268)
Screenshot: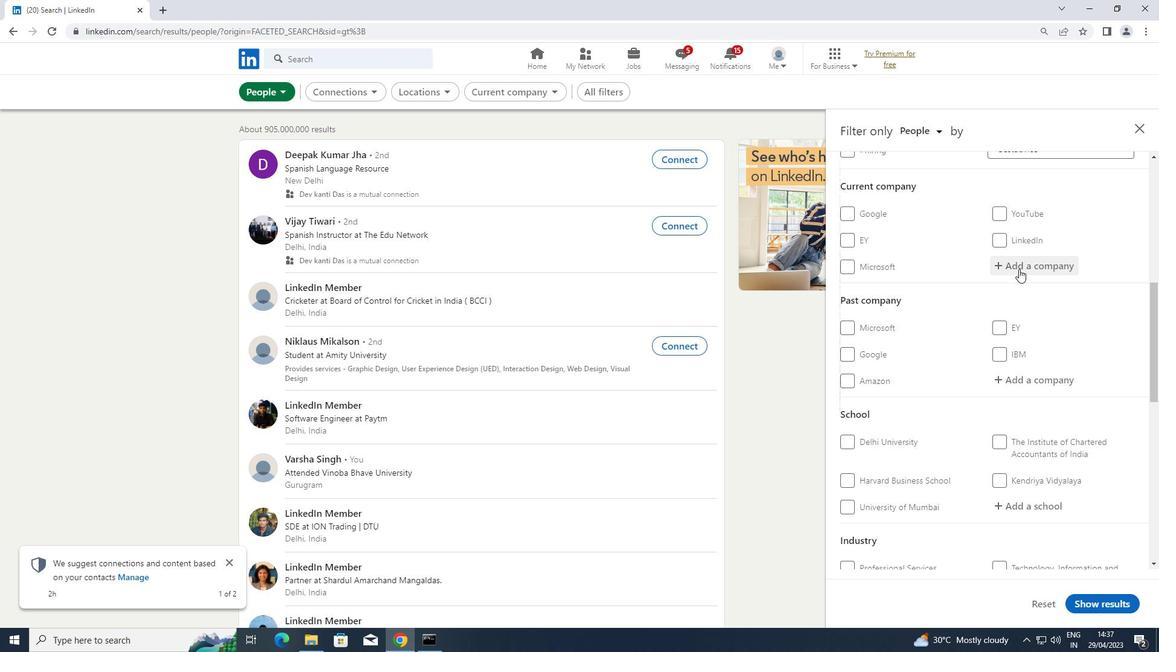 
Action: Mouse pressed left at (1023, 268)
Screenshot: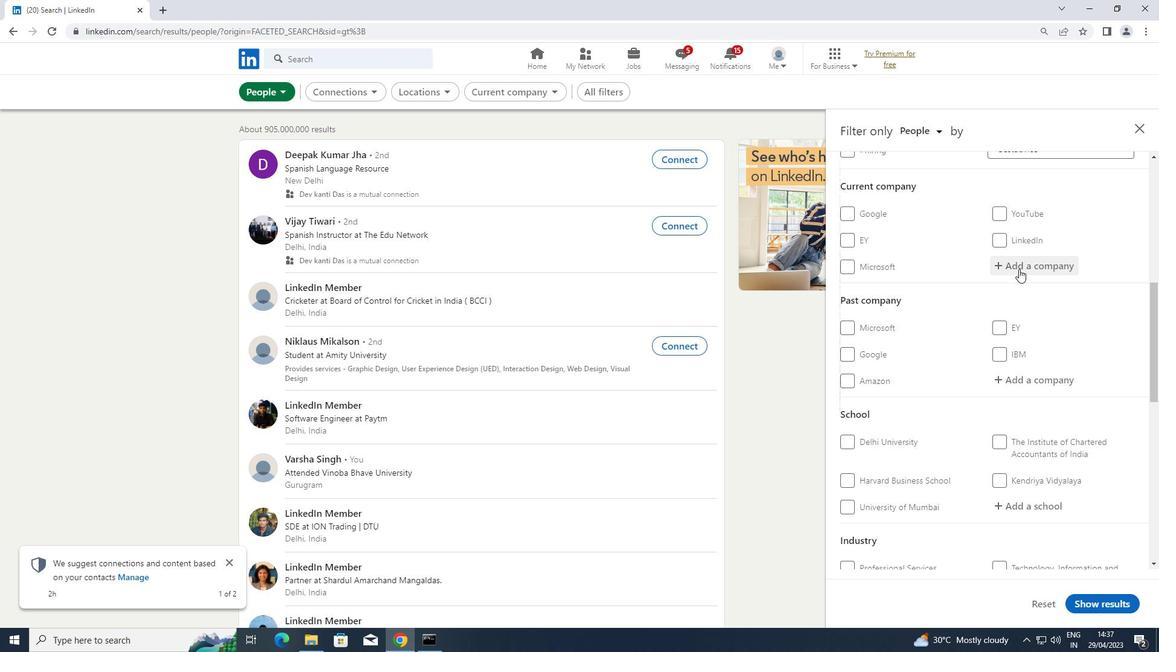 
Action: Key pressed <Key.shift>OLDENDROFF<Key.space><Key.shift>CARRIERS<Key.space><Key.shift>GMB<Key.shift>H<Key.space><Key.shift>&<Key.space><Key.shift>CO.<Key.shift>KG
Screenshot: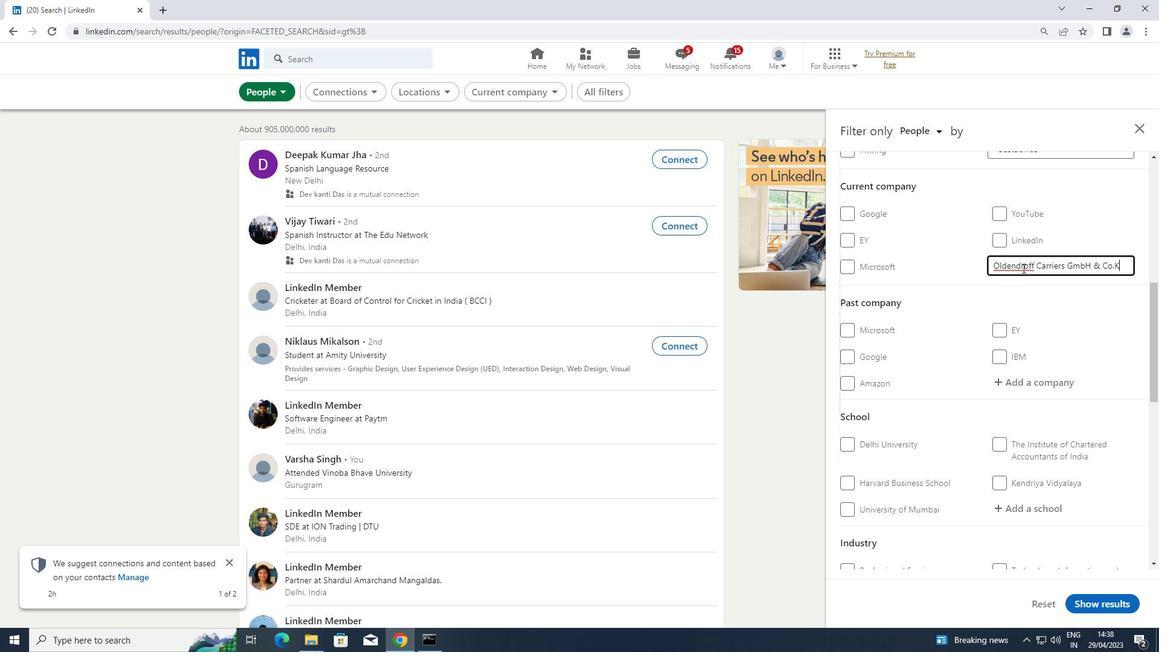 
Action: Mouse moved to (1011, 305)
Screenshot: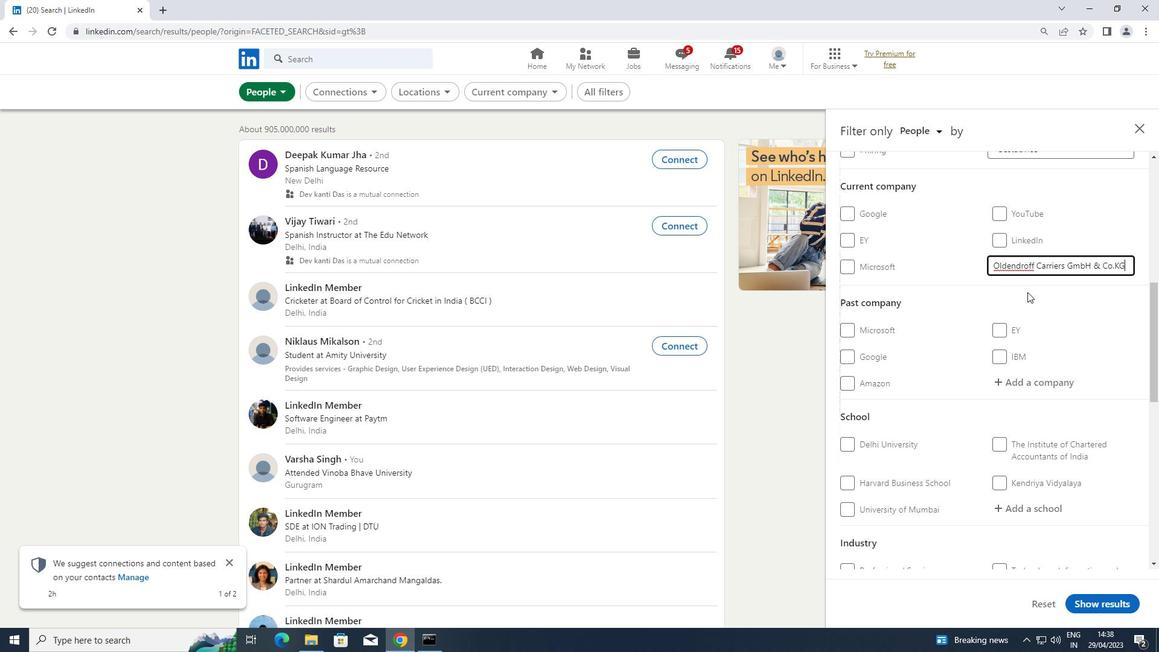
Action: Mouse scrolled (1011, 305) with delta (0, 0)
Screenshot: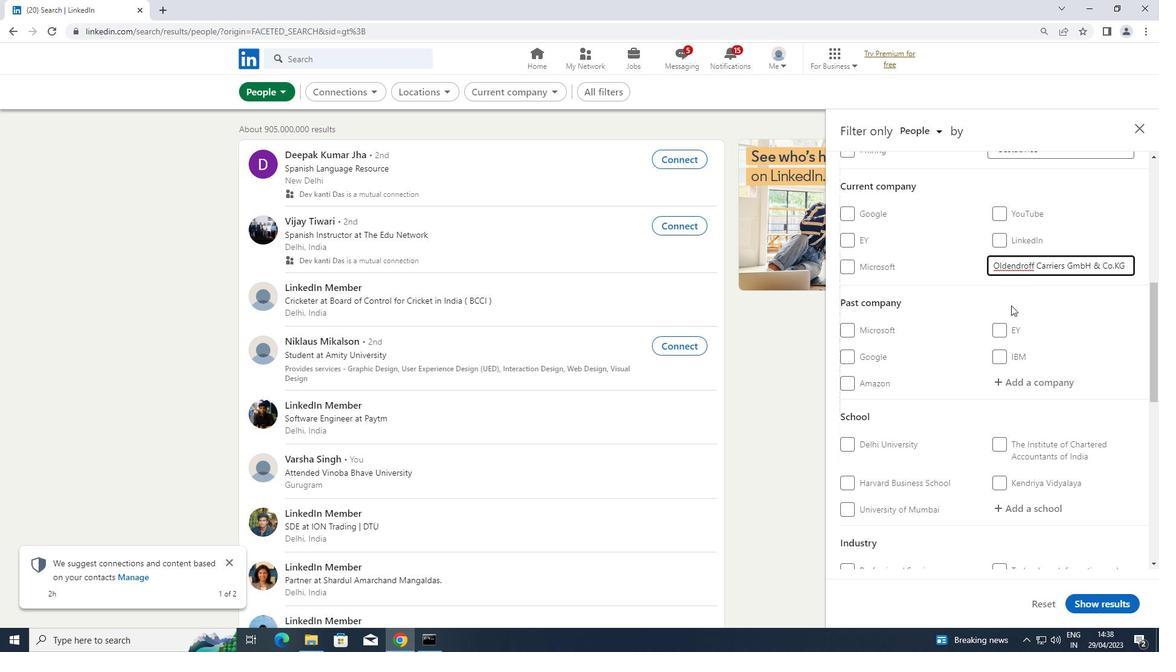 
Action: Mouse moved to (999, 325)
Screenshot: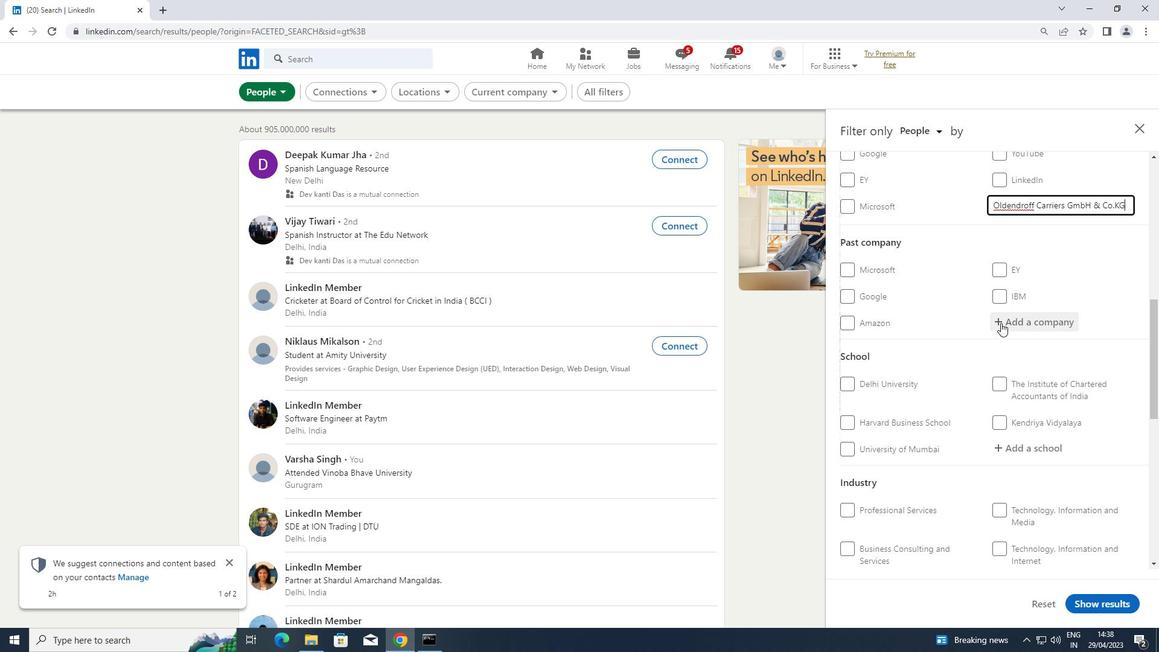 
Action: Mouse scrolled (999, 324) with delta (0, 0)
Screenshot: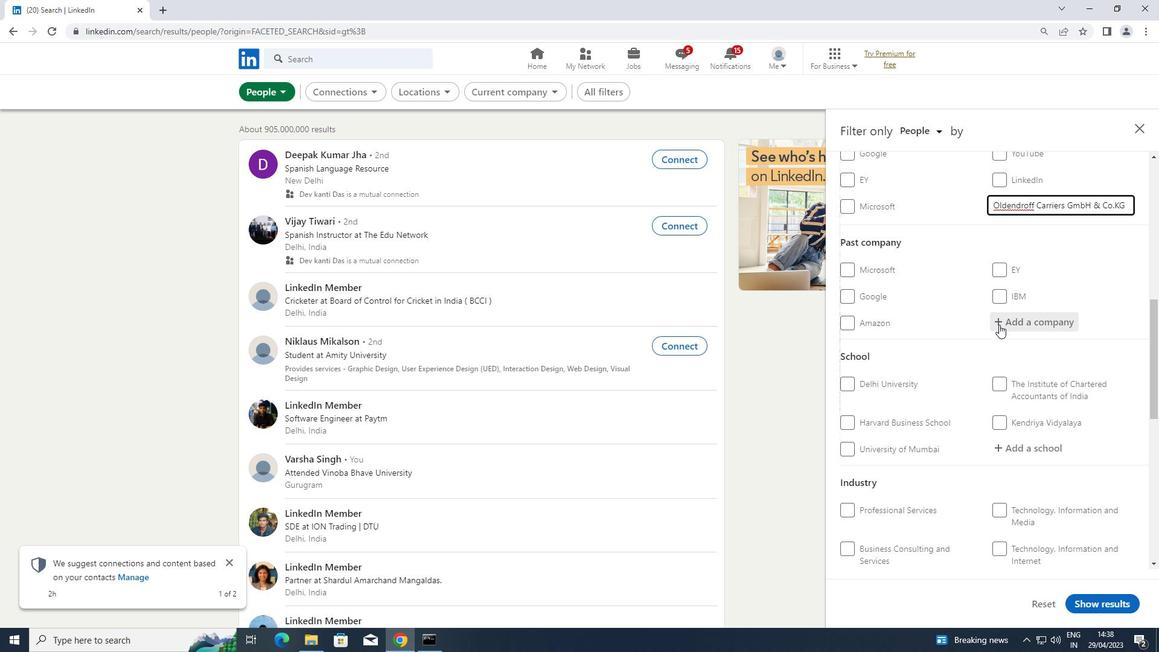 
Action: Mouse moved to (997, 388)
Screenshot: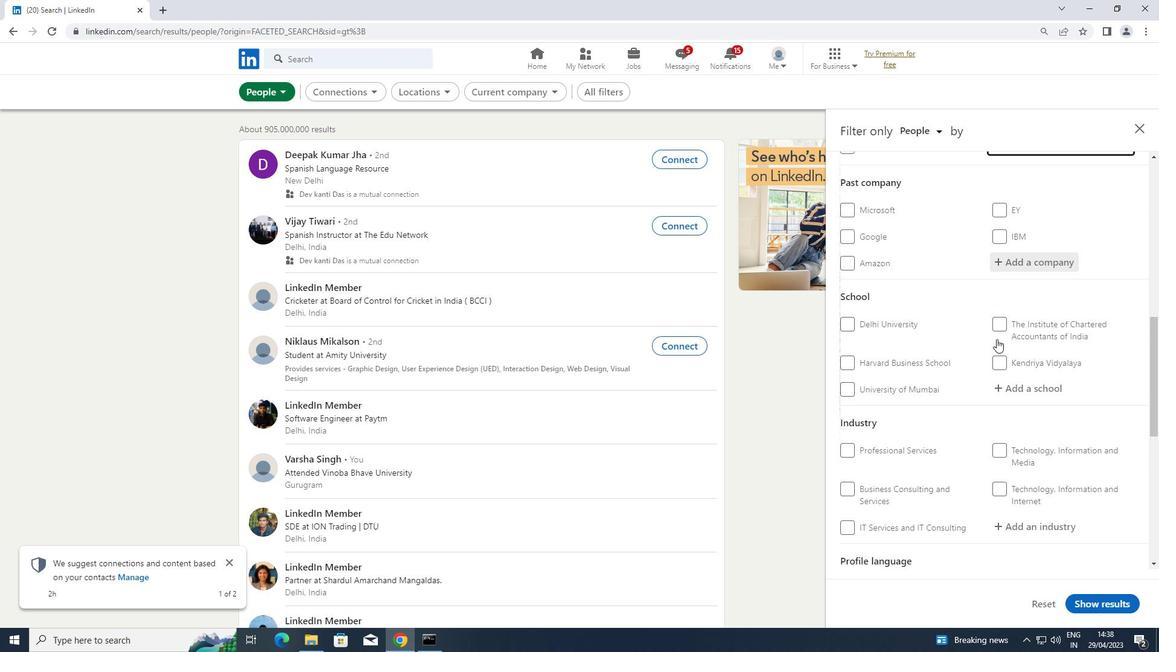 
Action: Mouse pressed left at (997, 388)
Screenshot: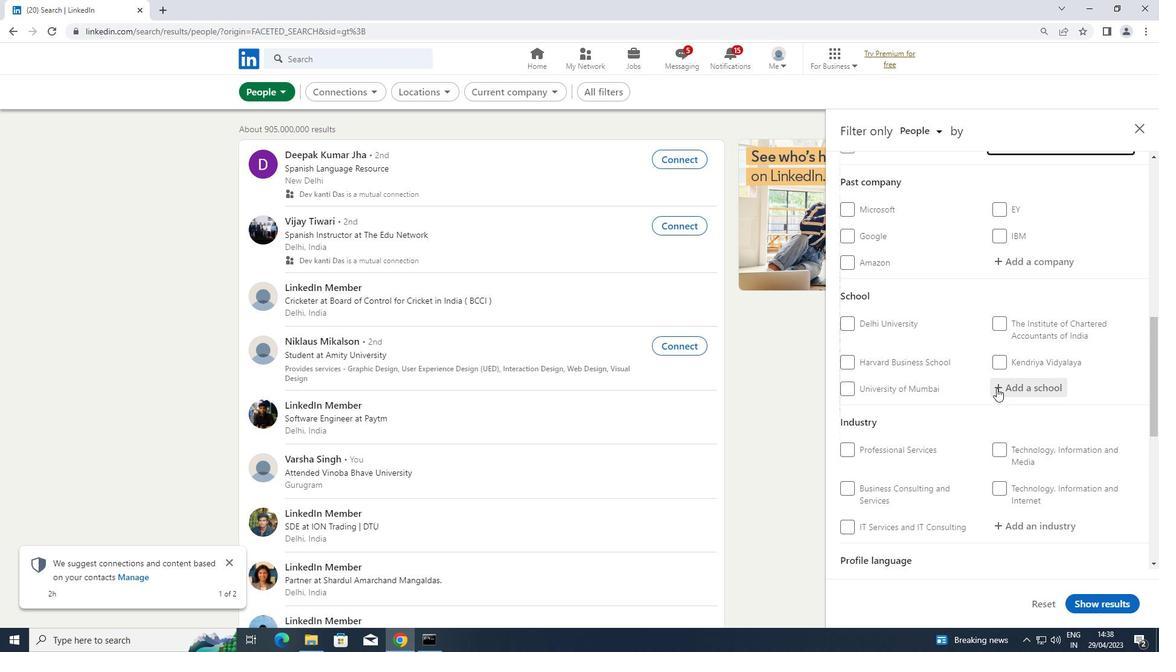 
Action: Key pressed <Key.shift>TEERTHANK
Screenshot: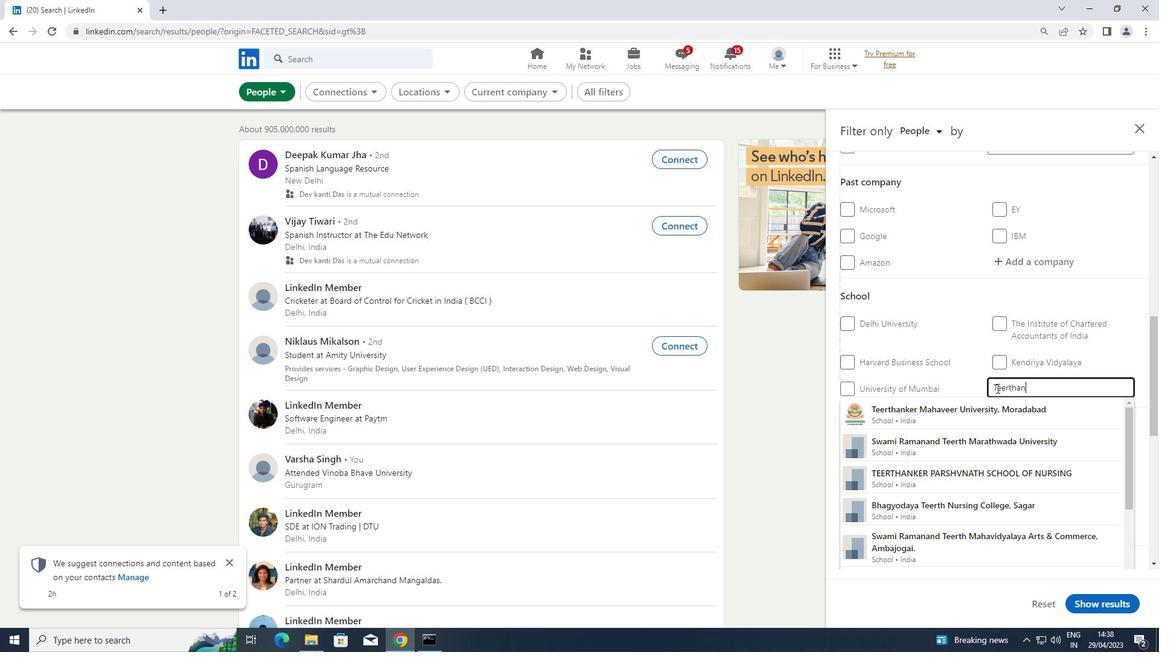 
Action: Mouse moved to (988, 412)
Screenshot: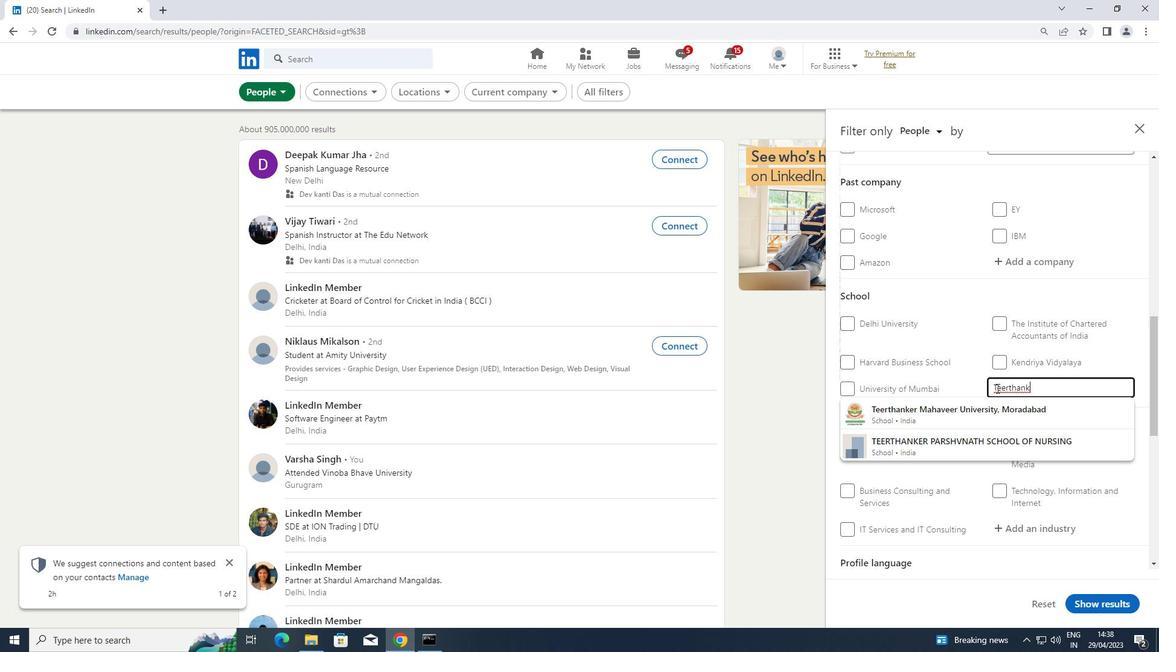 
Action: Mouse pressed left at (988, 412)
Screenshot: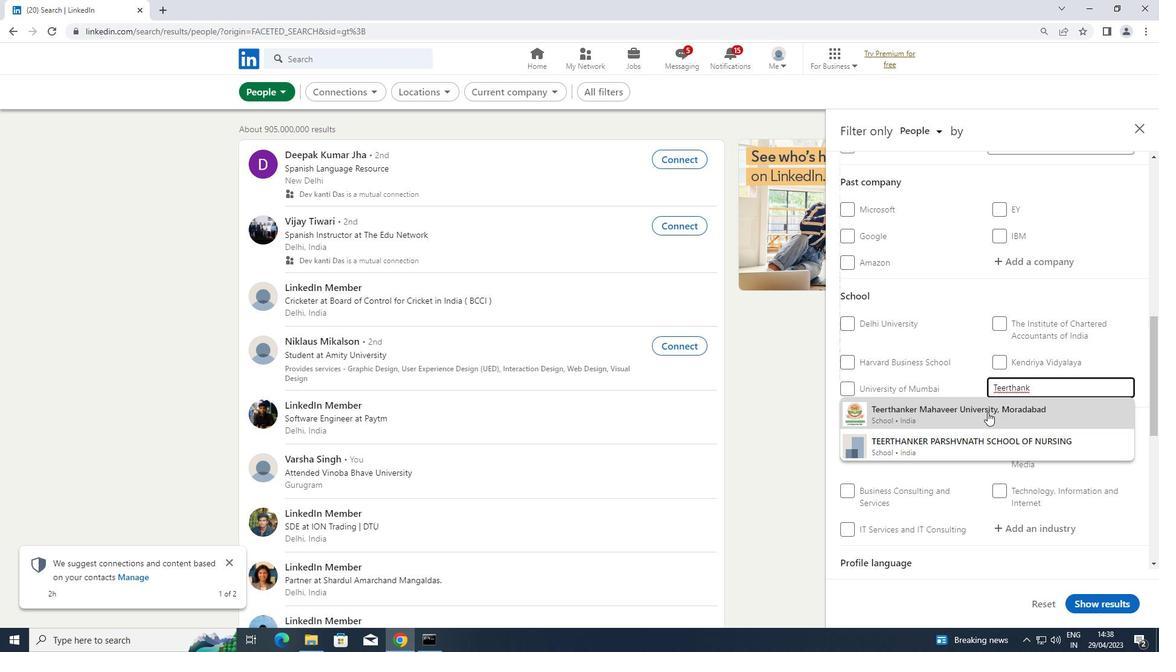 
Action: Mouse scrolled (988, 411) with delta (0, 0)
Screenshot: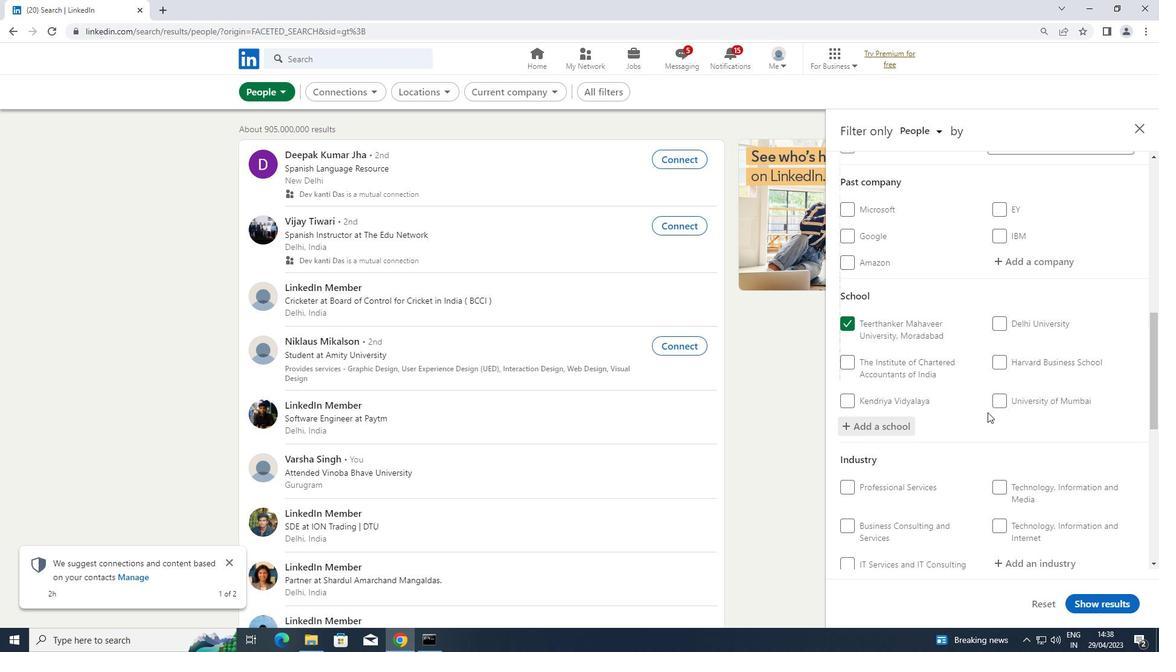 
Action: Mouse scrolled (988, 411) with delta (0, 0)
Screenshot: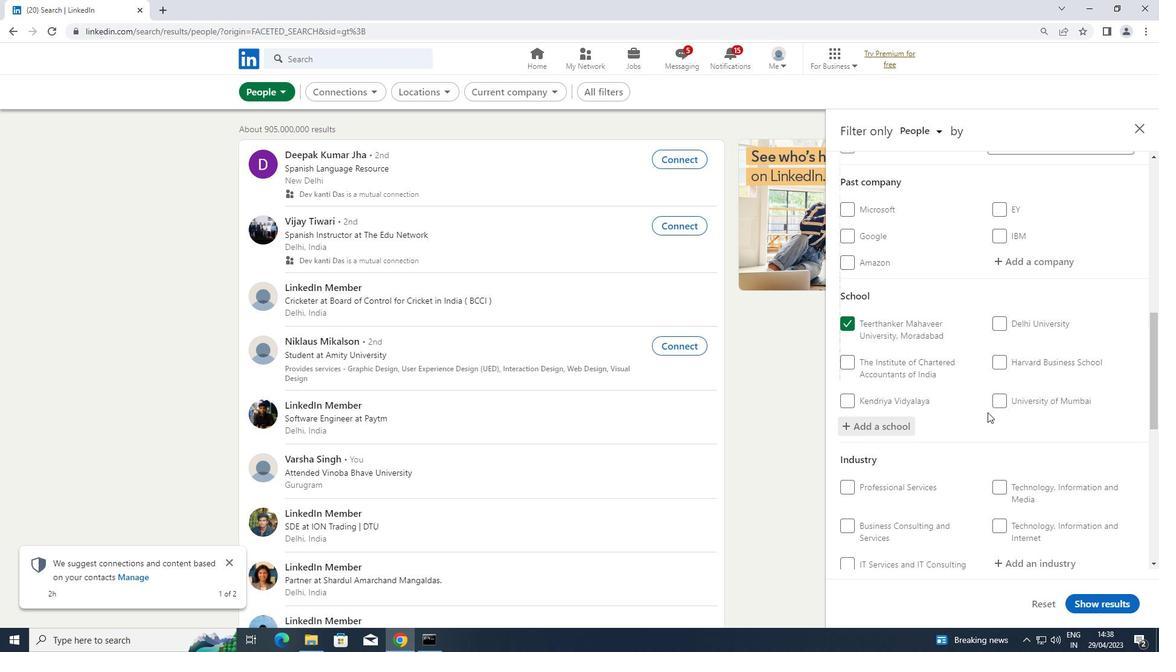 
Action: Mouse scrolled (988, 411) with delta (0, 0)
Screenshot: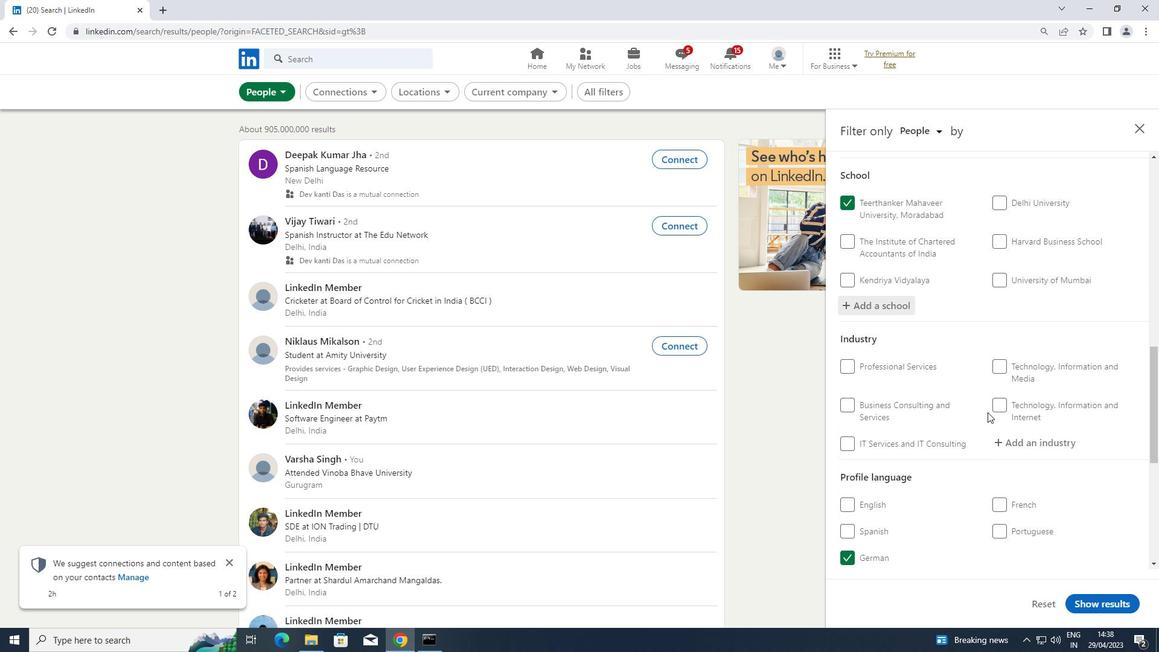 
Action: Mouse scrolled (988, 411) with delta (0, 0)
Screenshot: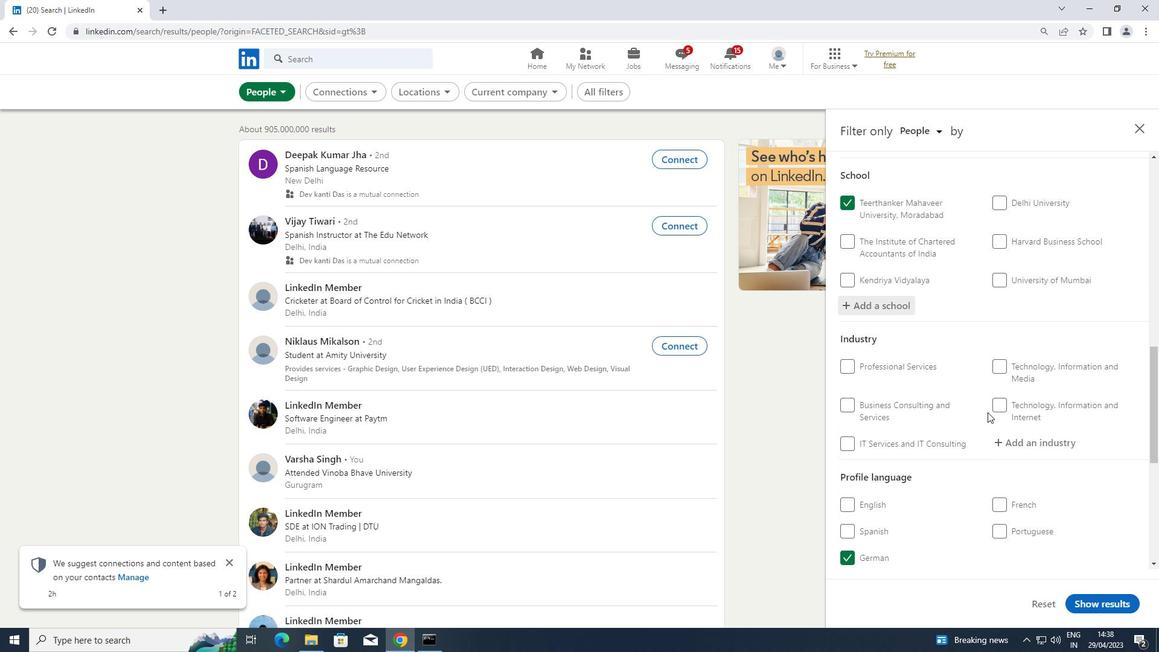 
Action: Mouse moved to (1019, 321)
Screenshot: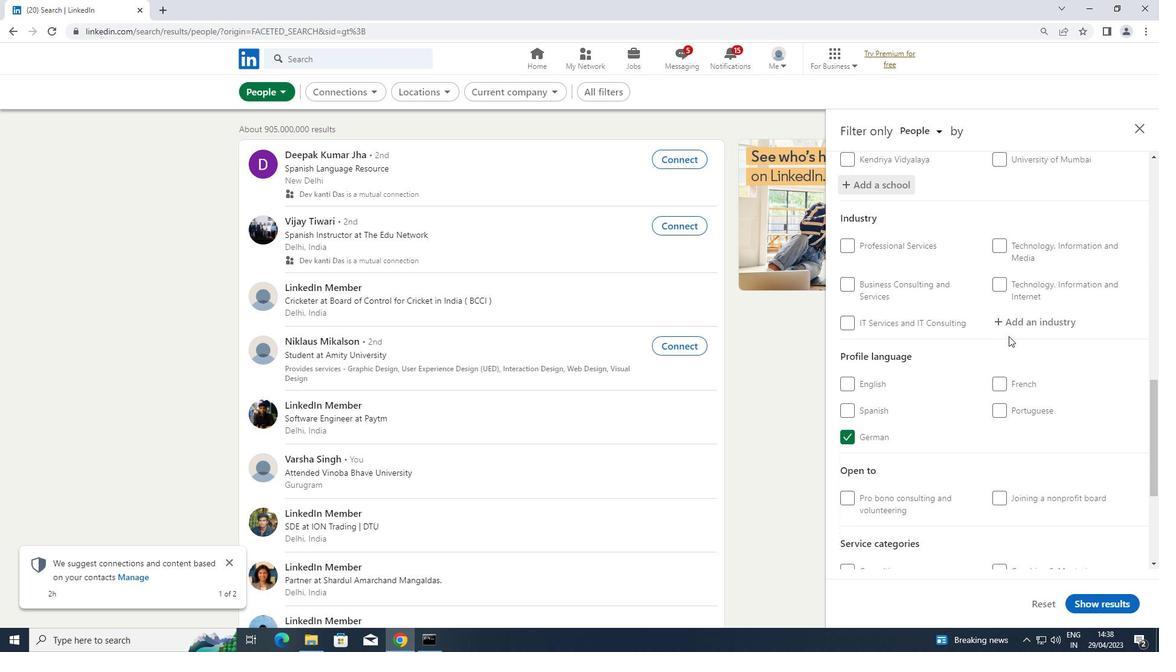 
Action: Mouse pressed left at (1019, 321)
Screenshot: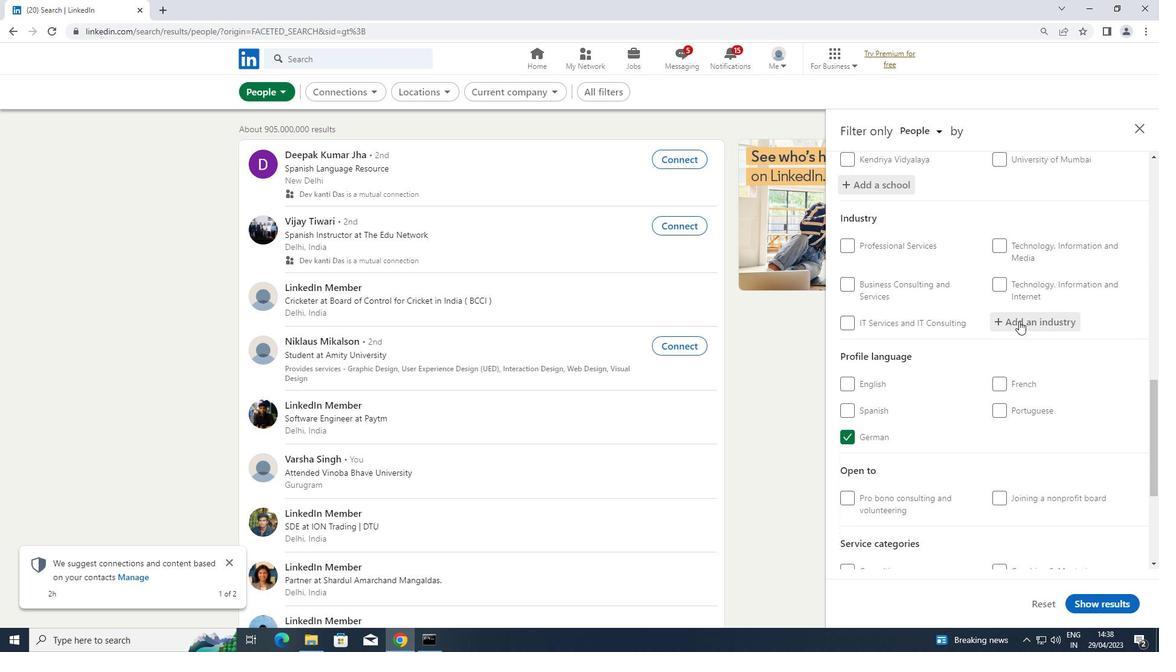 
Action: Key pressed <Key.shift>SPORTS
Screenshot: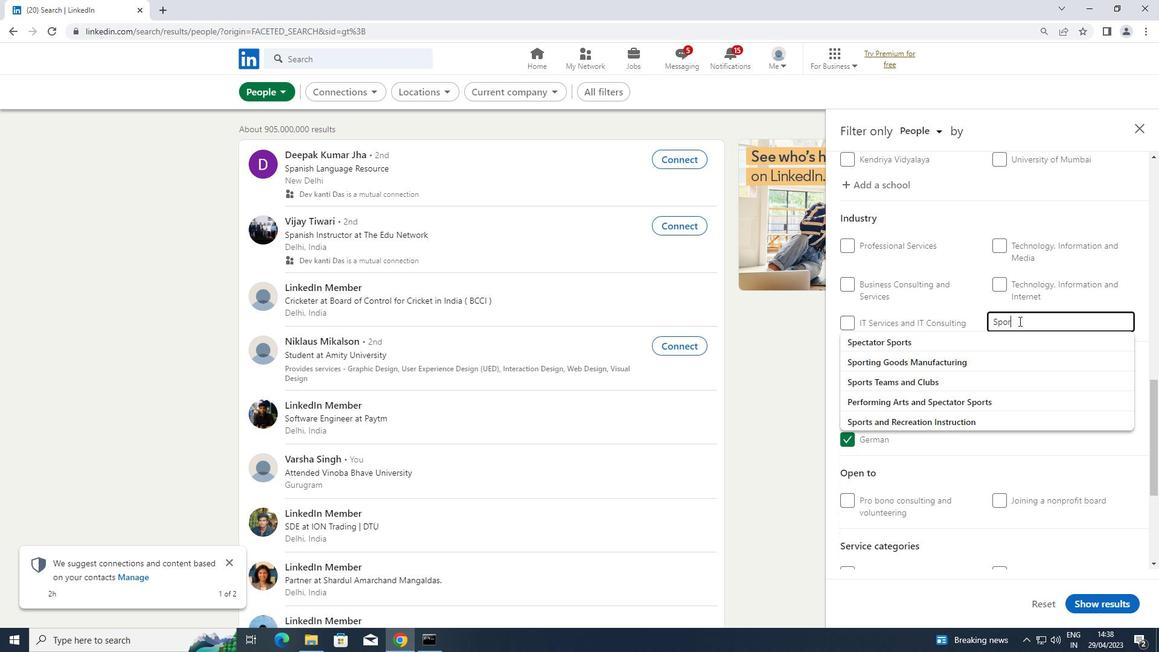 
Action: Mouse moved to (961, 398)
Screenshot: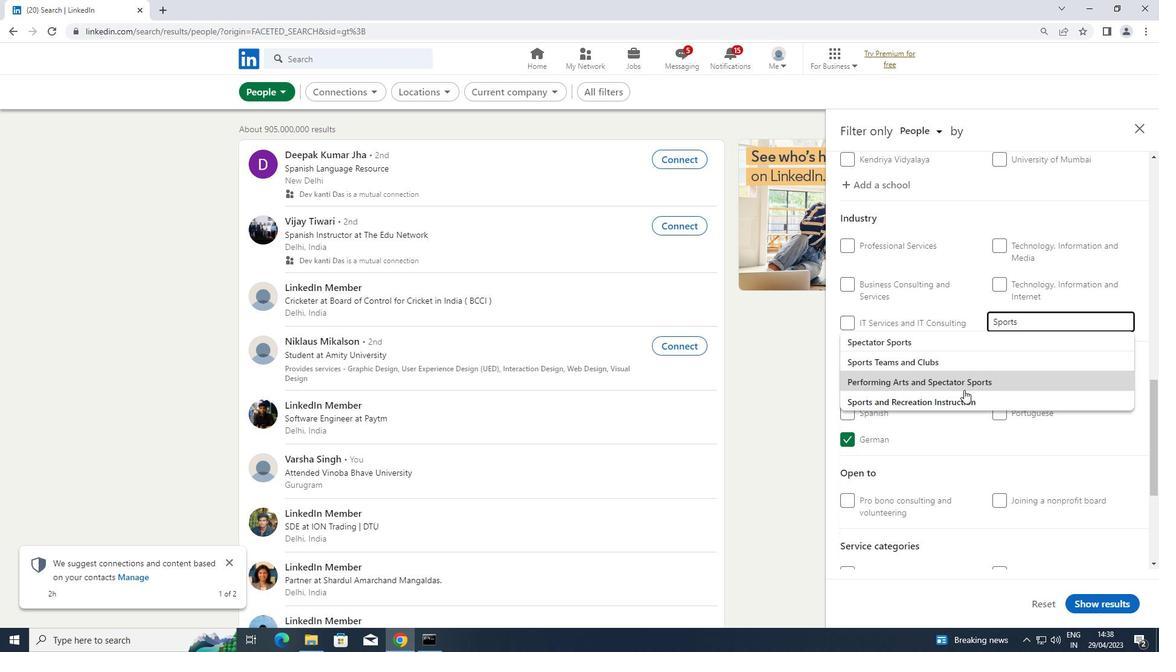
Action: Mouse pressed left at (961, 398)
Screenshot: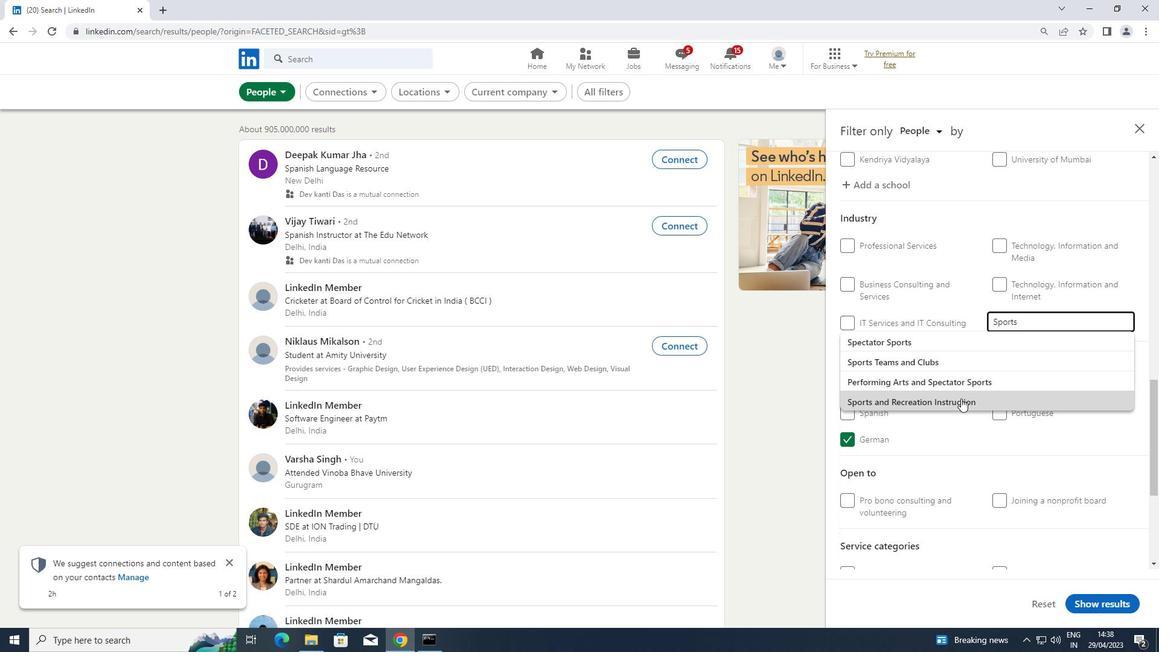 
Action: Mouse scrolled (961, 398) with delta (0, 0)
Screenshot: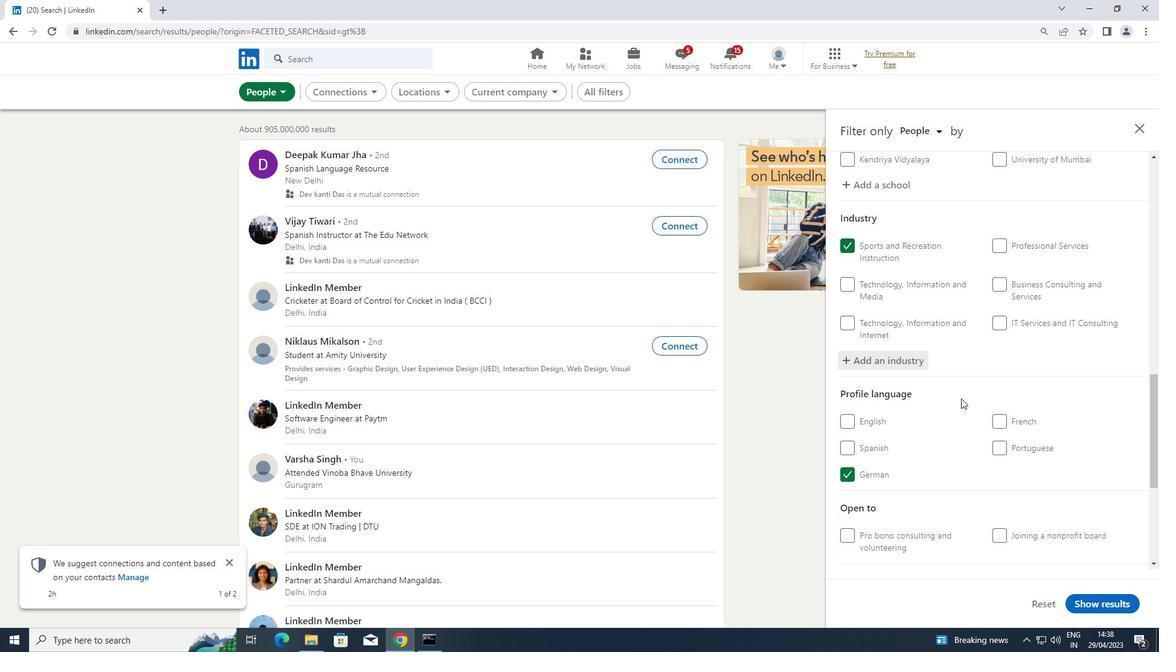 
Action: Mouse scrolled (961, 398) with delta (0, 0)
Screenshot: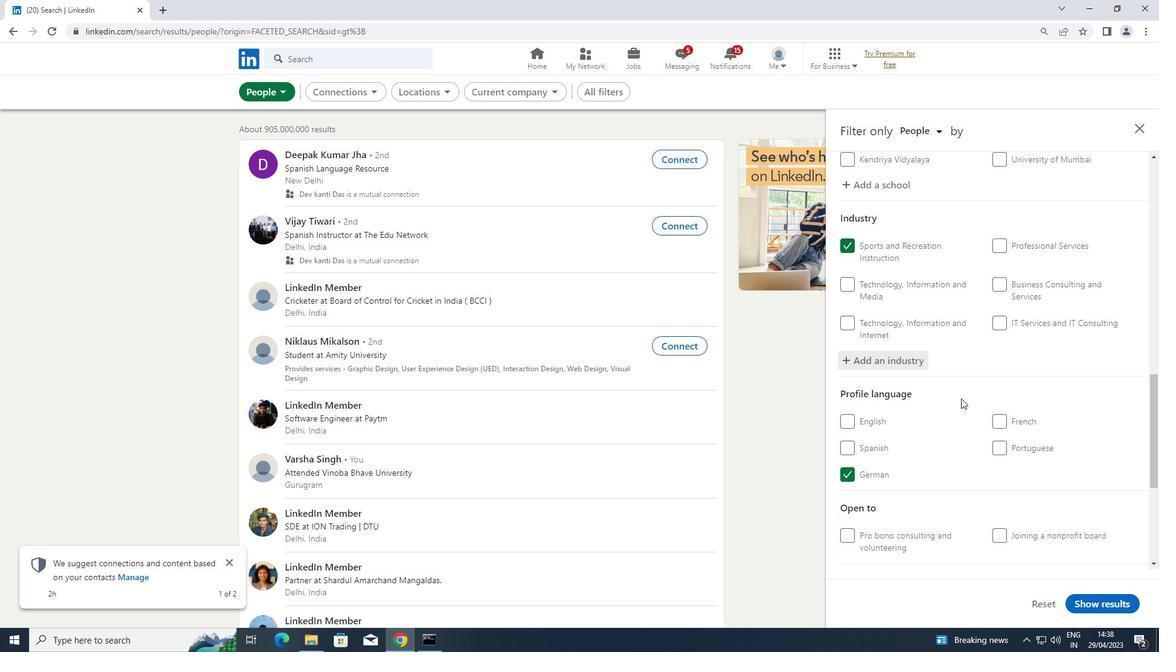 
Action: Mouse moved to (961, 398)
Screenshot: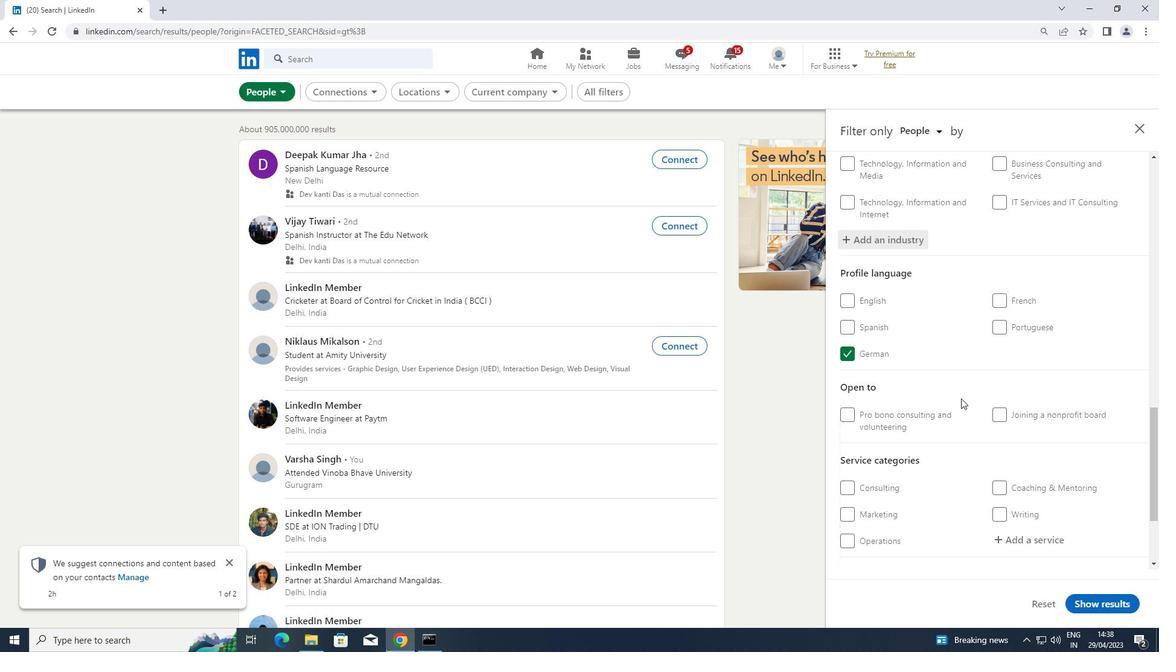 
Action: Mouse scrolled (961, 398) with delta (0, 0)
Screenshot: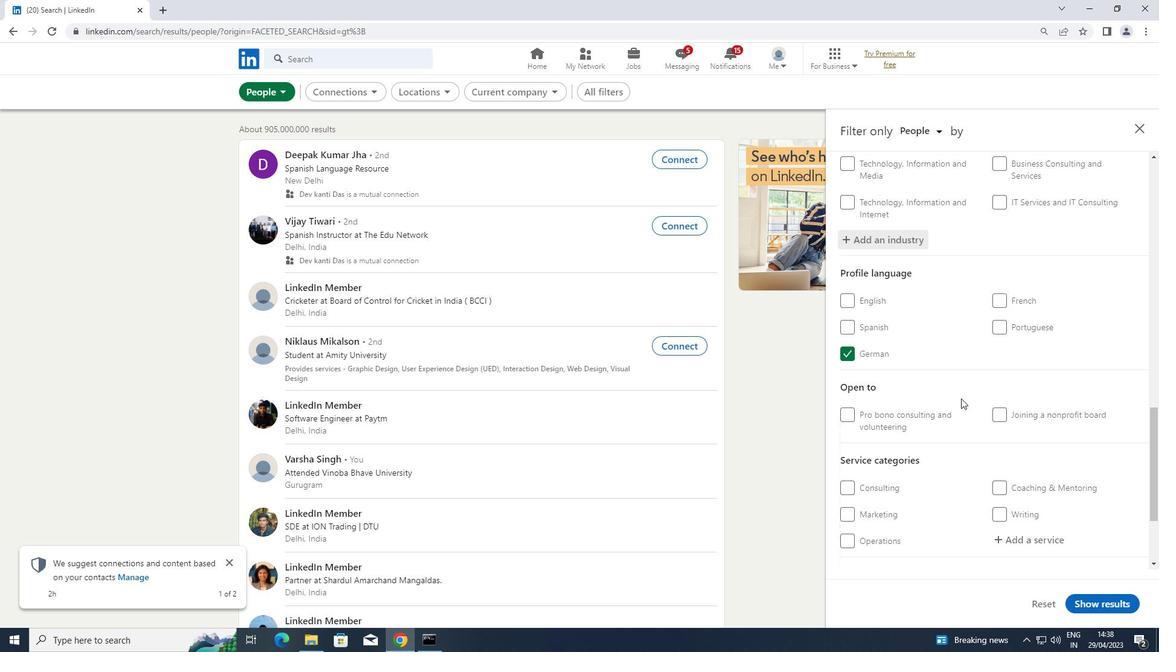 
Action: Mouse moved to (1005, 473)
Screenshot: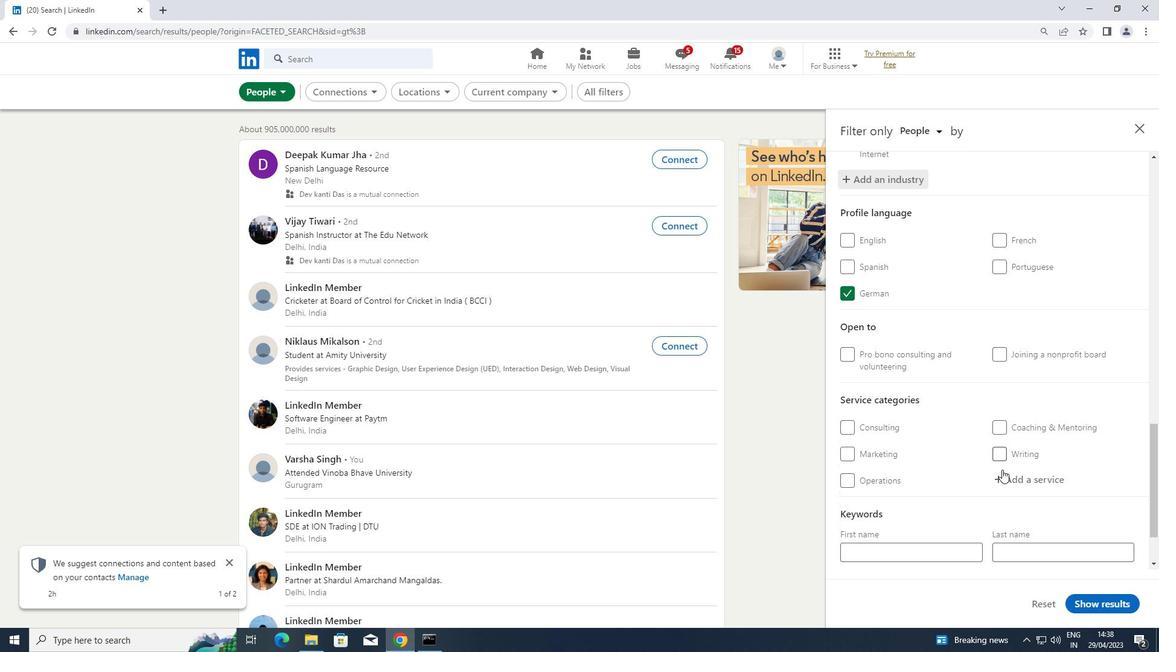 
Action: Mouse pressed left at (1005, 473)
Screenshot: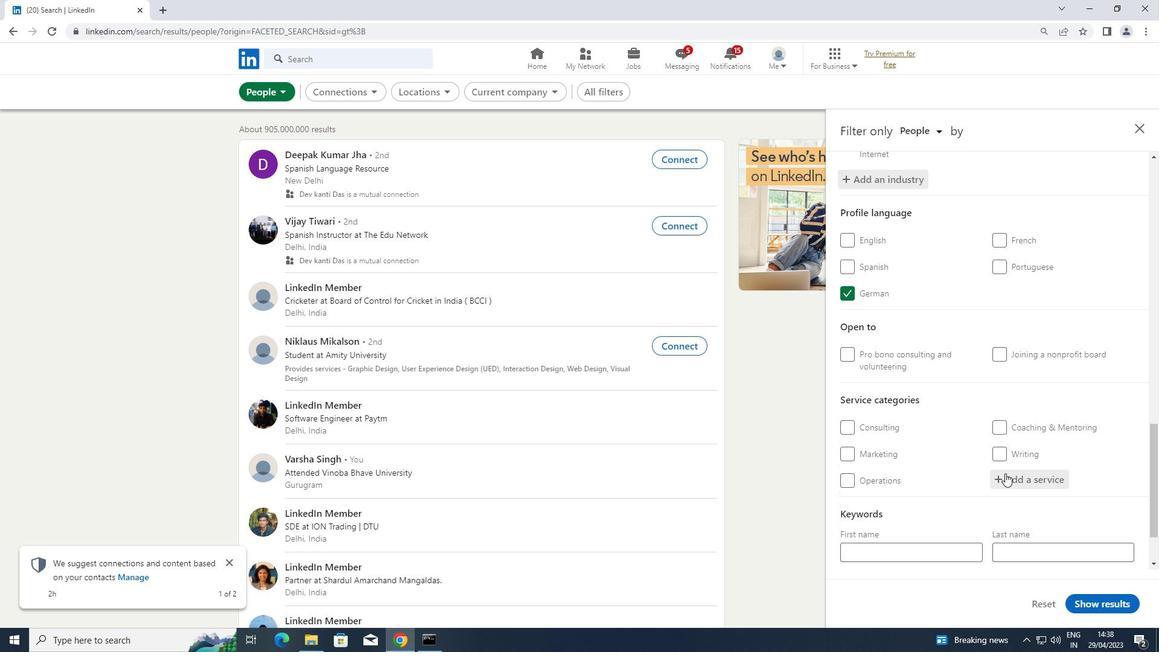 
Action: Key pressed <Key.shift>HEADSHOT
Screenshot: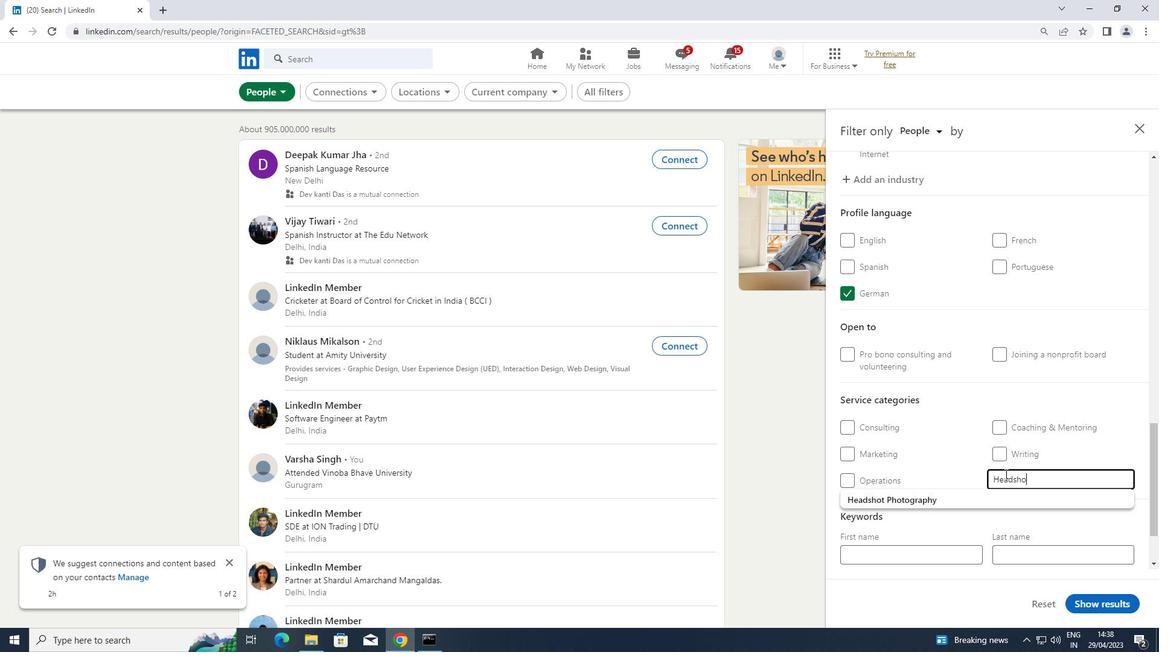 
Action: Mouse moved to (956, 497)
Screenshot: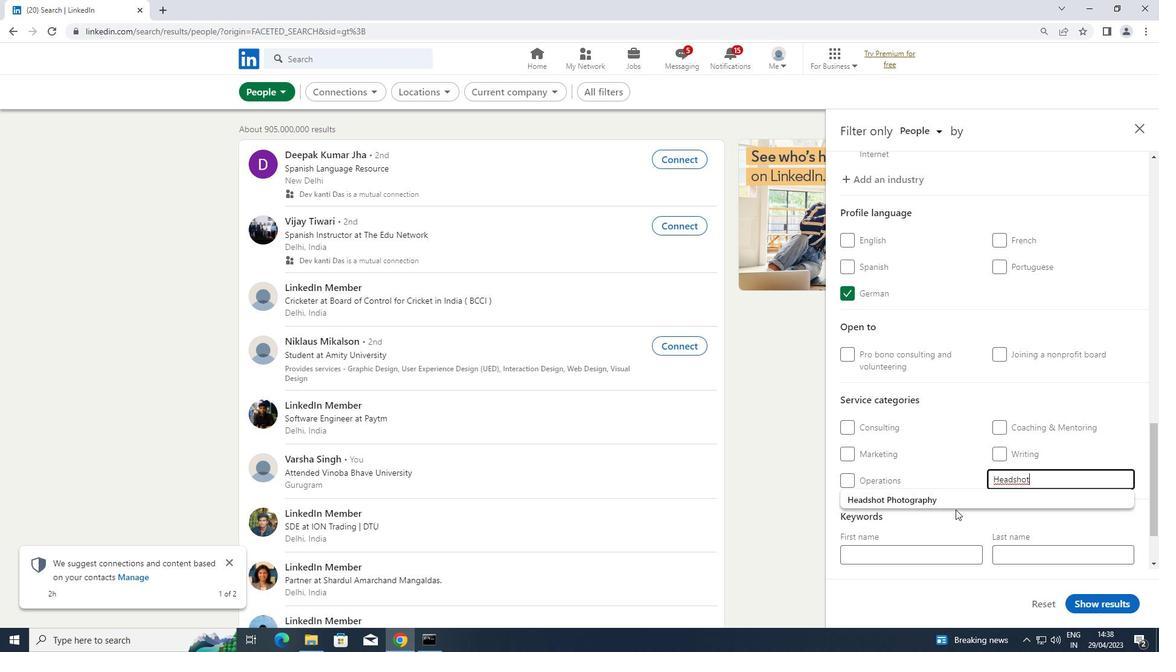 
Action: Mouse pressed left at (956, 497)
Screenshot: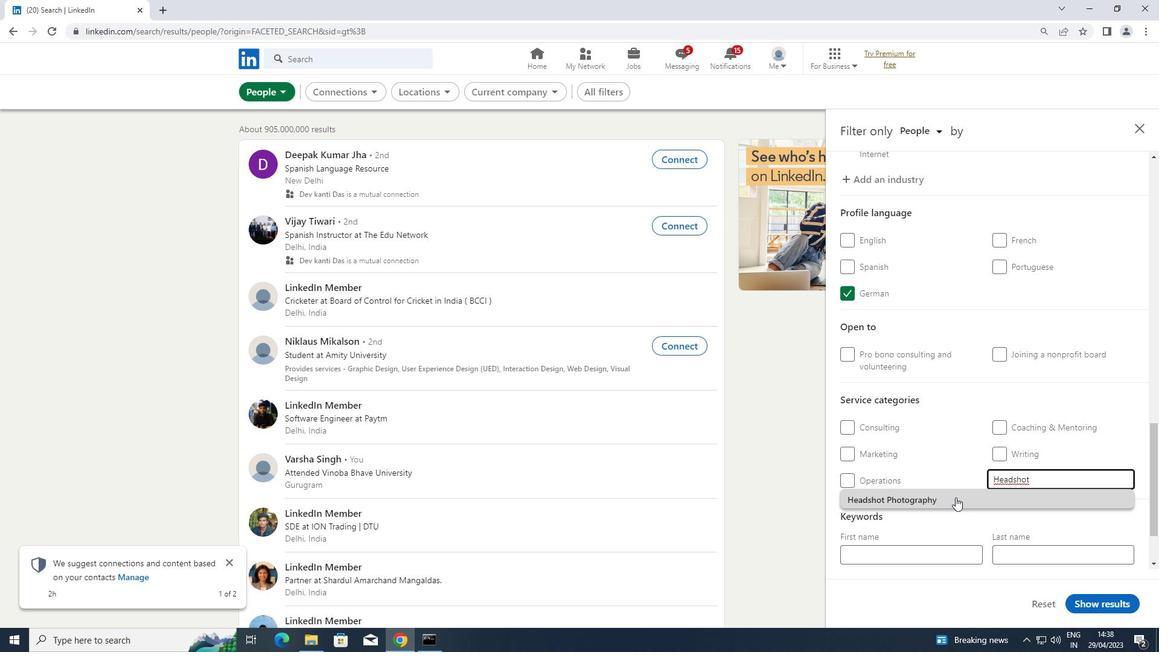 
Action: Mouse scrolled (956, 497) with delta (0, 0)
Screenshot: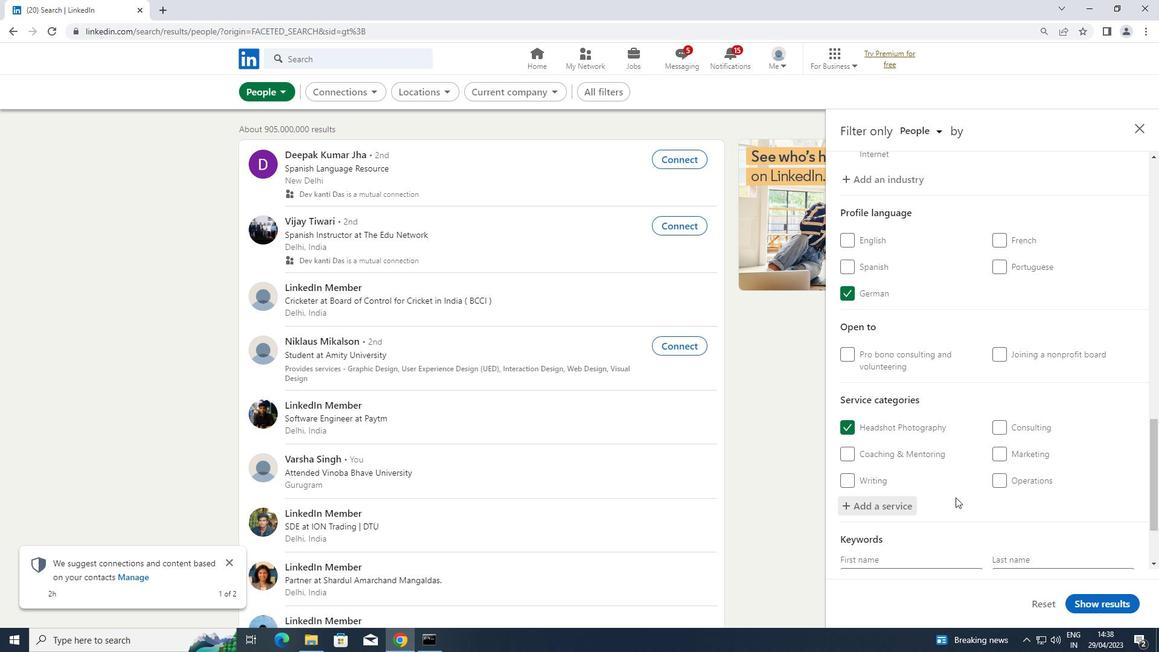 
Action: Mouse scrolled (956, 497) with delta (0, 0)
Screenshot: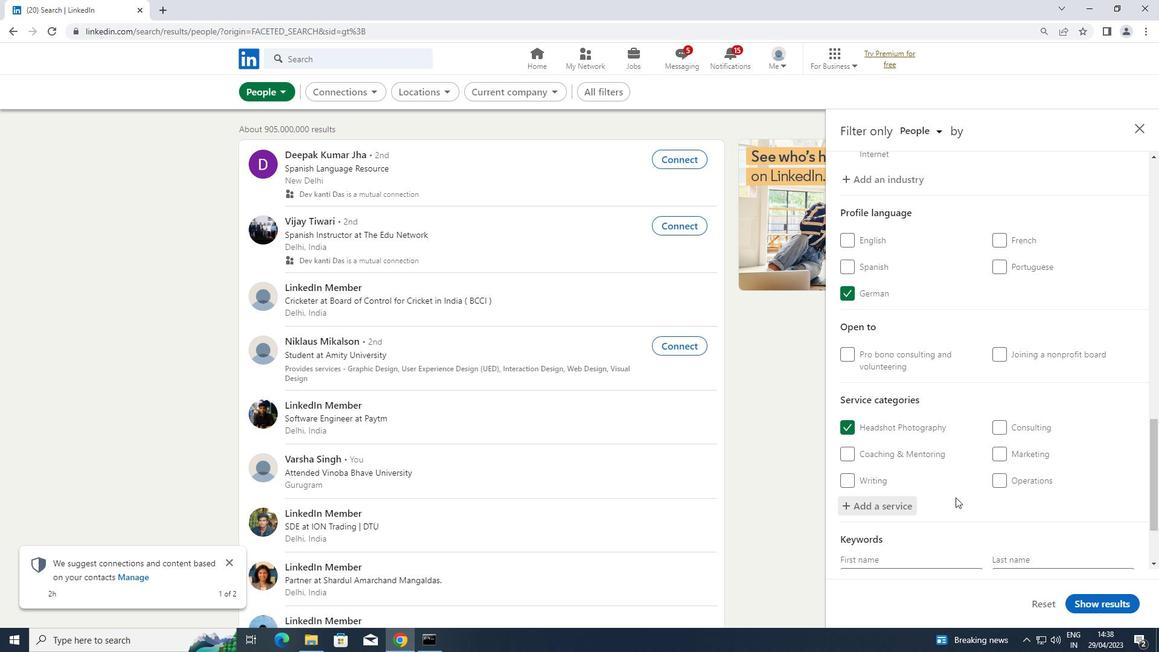 
Action: Mouse moved to (942, 506)
Screenshot: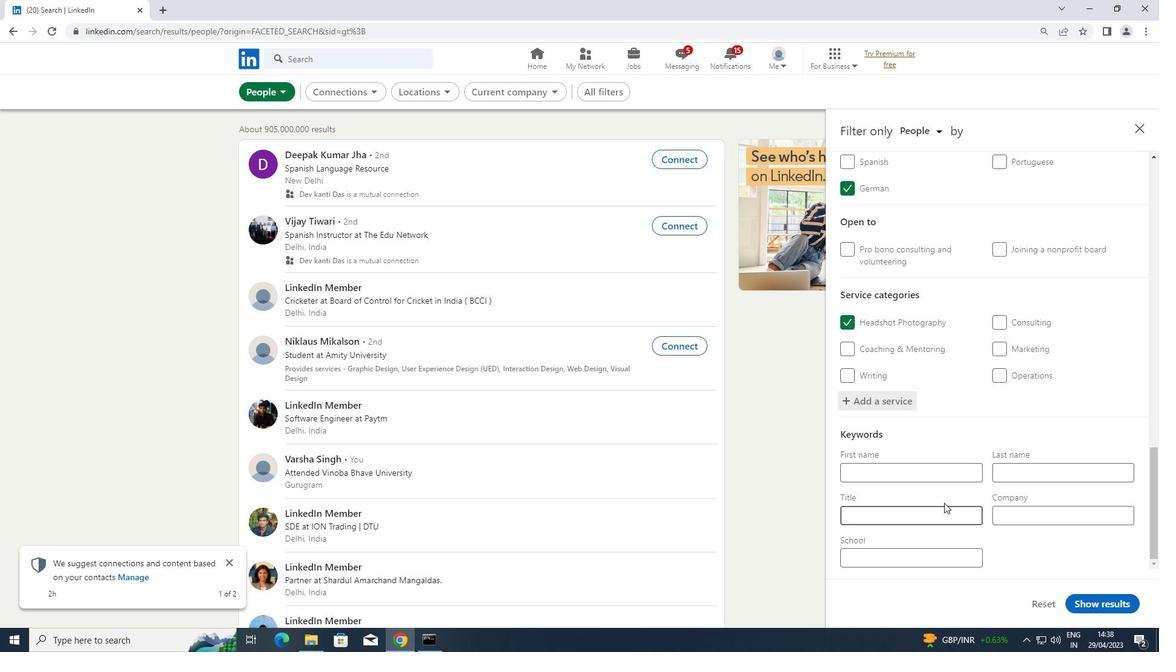 
Action: Mouse pressed left at (942, 506)
Screenshot: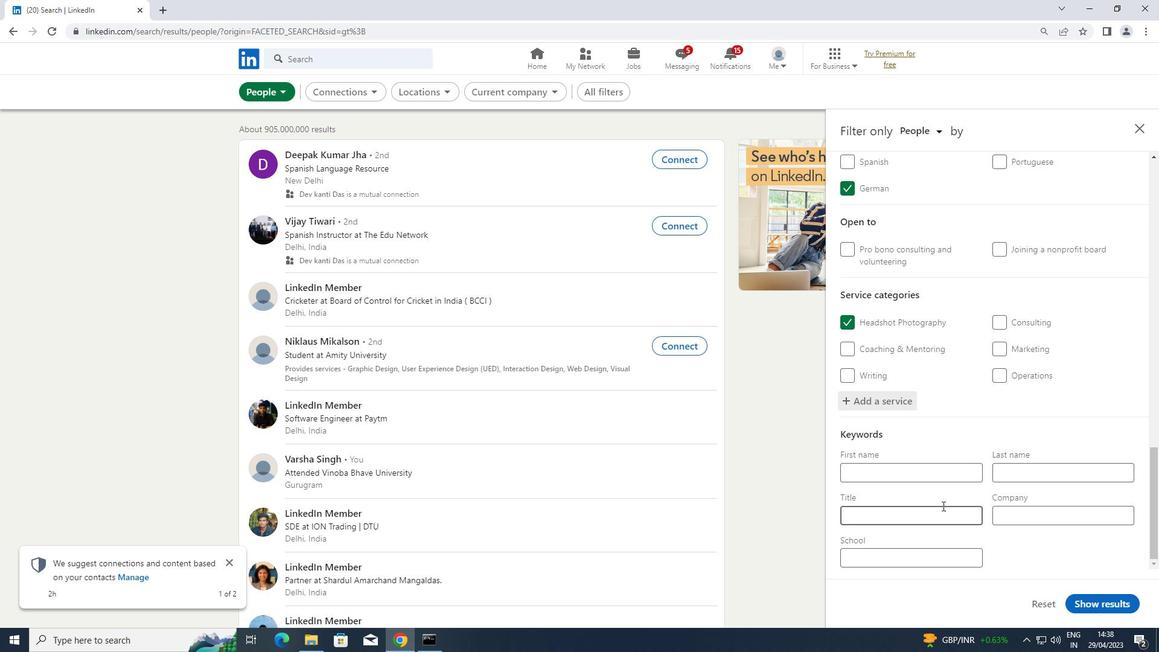 
Action: Key pressed <Key.shift>SKIN<Key.space><Key.shift>CARE<Key.space><Key.shift>SPECIALIST
Screenshot: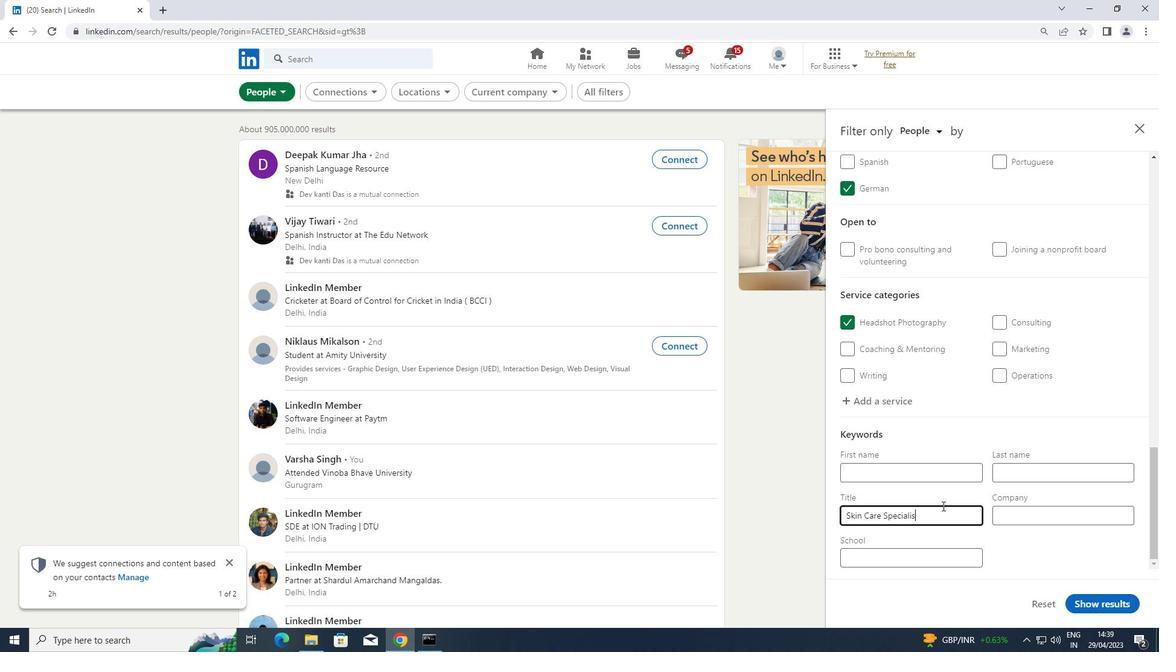 
Action: Mouse moved to (1084, 598)
Screenshot: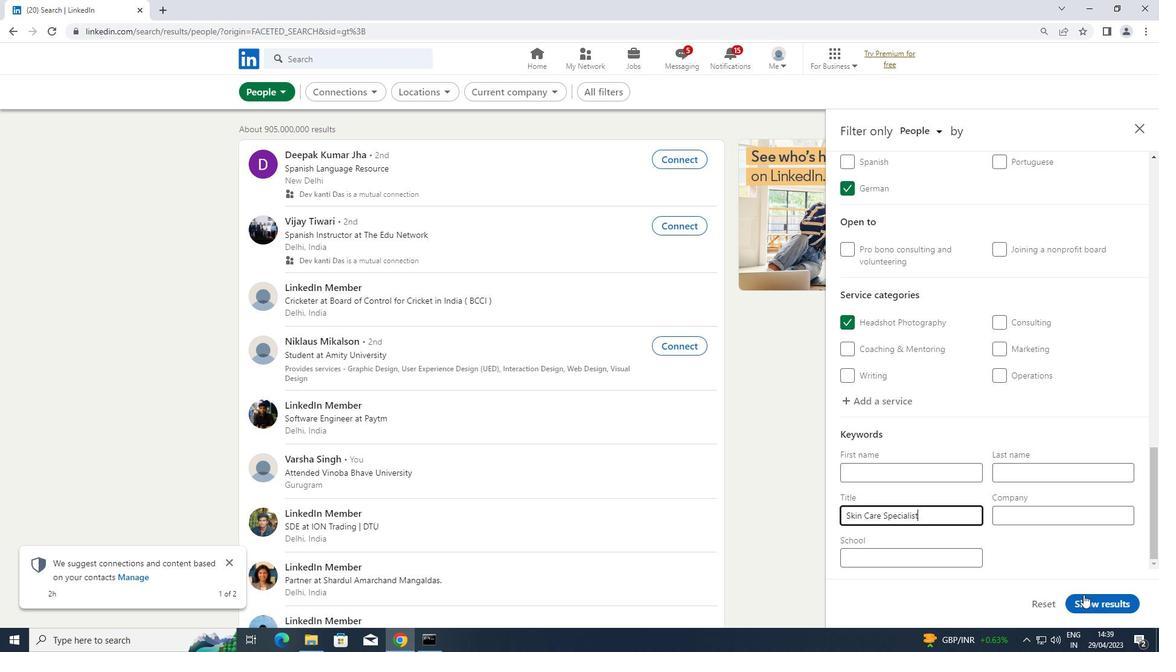 
Action: Mouse pressed left at (1084, 598)
Screenshot: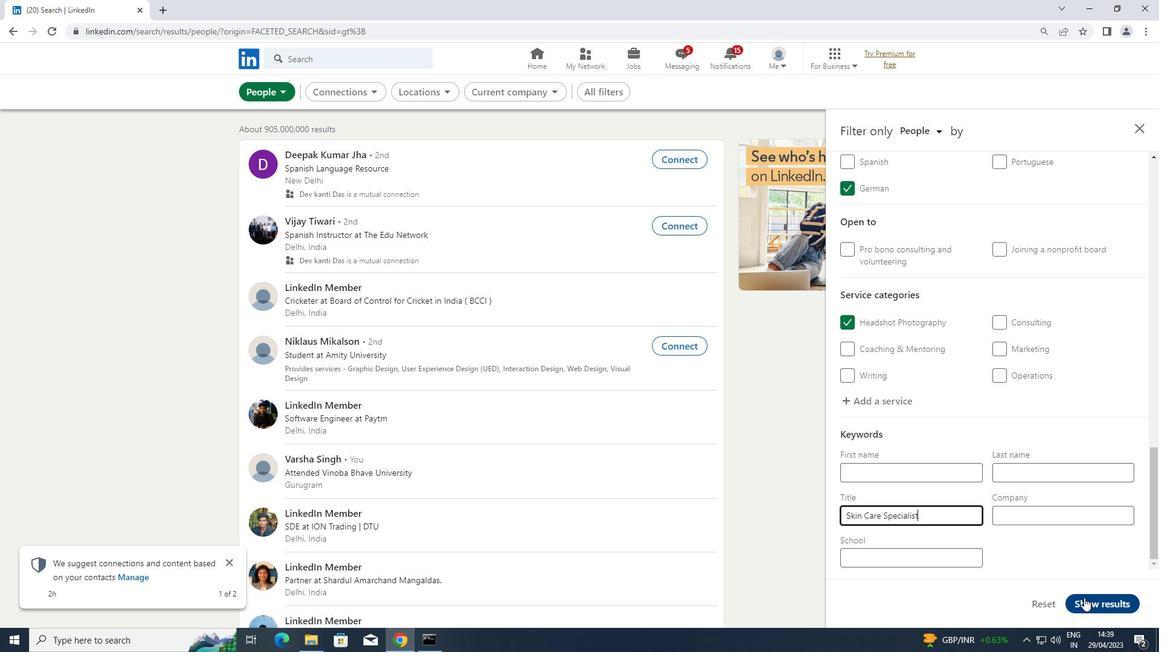 
